 Task: Find connections with filter location Barranquilla with filter topic #aiwith filter profile language English with filter current company Next Education with filter school ILSC Education Group with filter industry Economic Programs with filter service category Audio Engineering with filter keywords title Farm Worker
Action: Mouse moved to (484, 66)
Screenshot: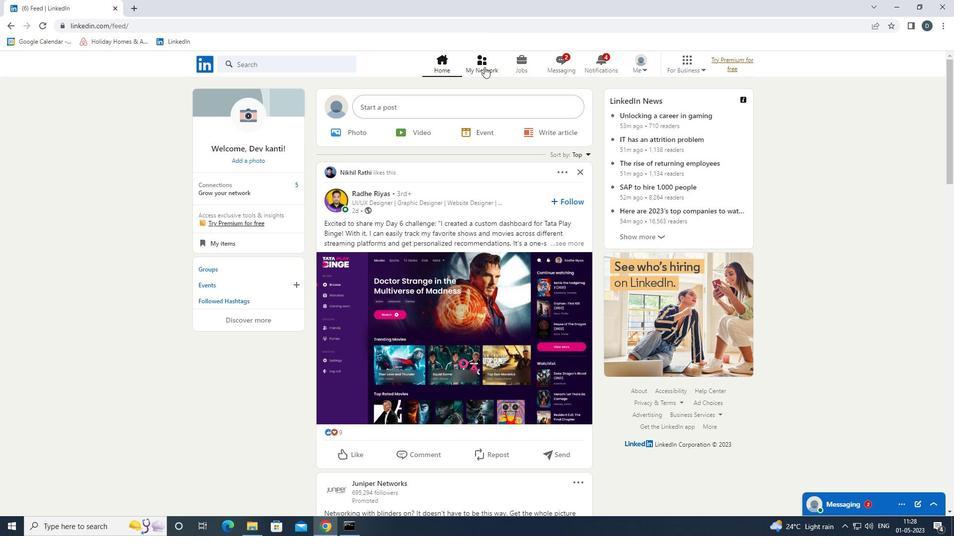 
Action: Mouse pressed left at (484, 66)
Screenshot: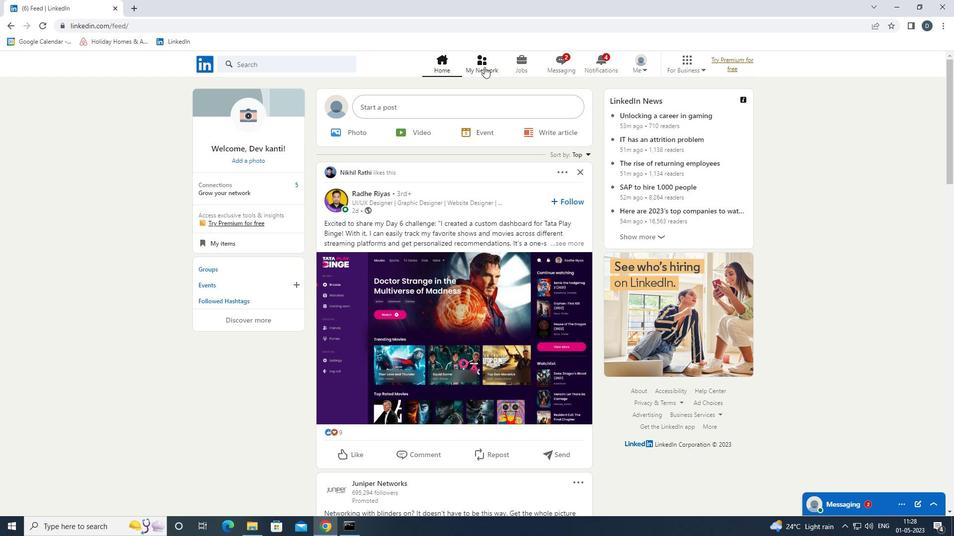 
Action: Mouse moved to (326, 119)
Screenshot: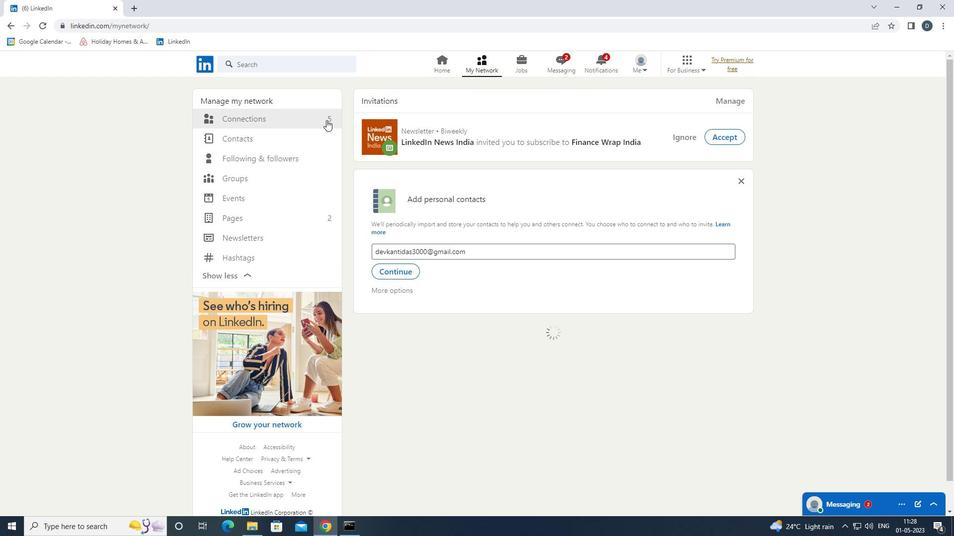 
Action: Mouse pressed left at (326, 119)
Screenshot: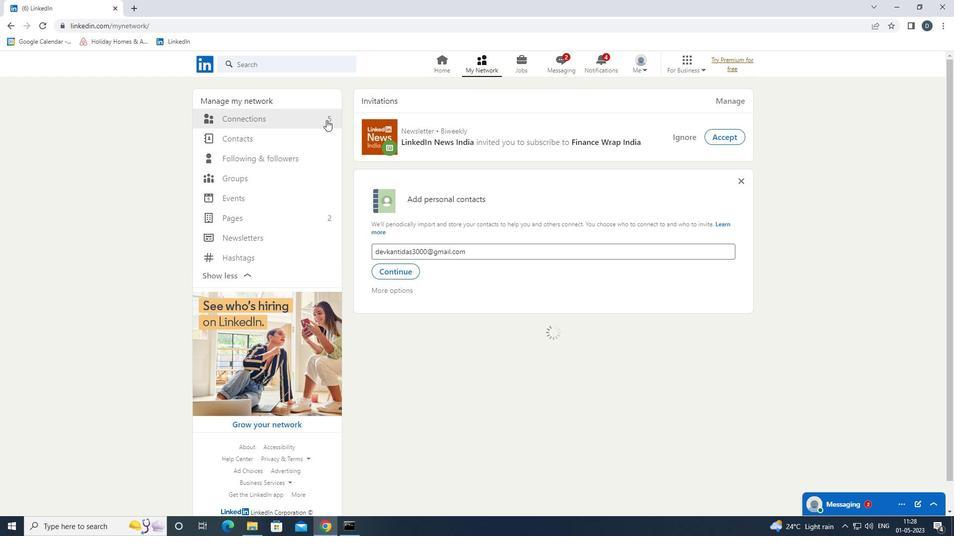 
Action: Mouse moved to (549, 118)
Screenshot: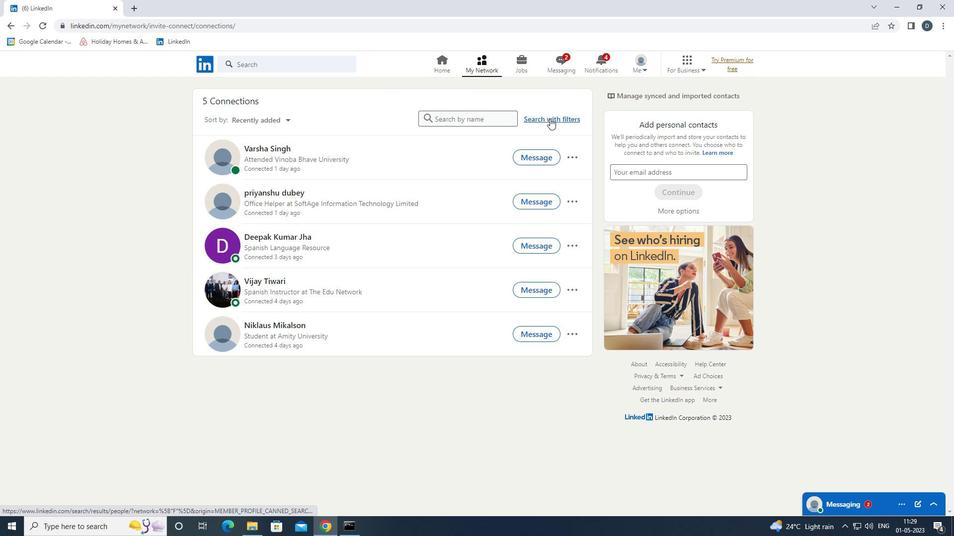 
Action: Mouse pressed left at (549, 118)
Screenshot: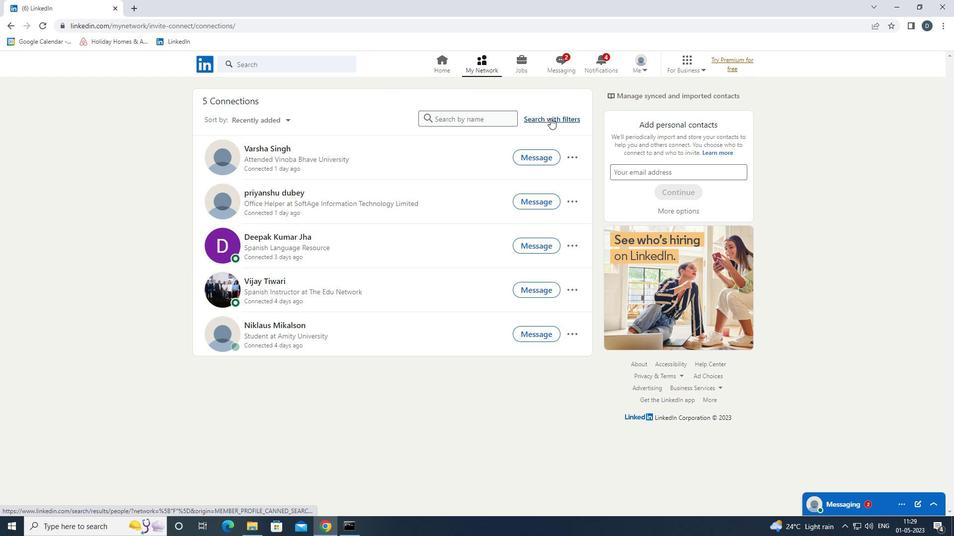 
Action: Mouse moved to (524, 93)
Screenshot: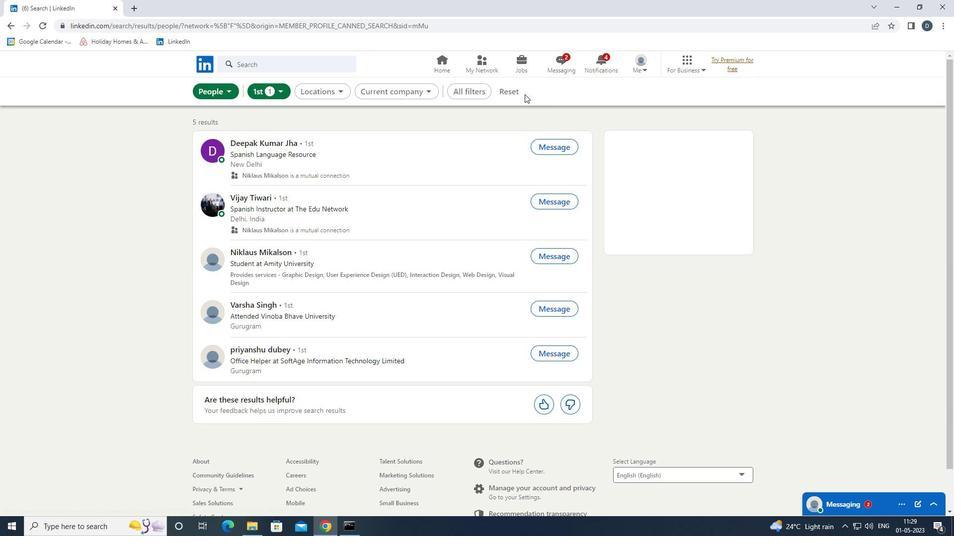 
Action: Mouse pressed left at (524, 93)
Screenshot: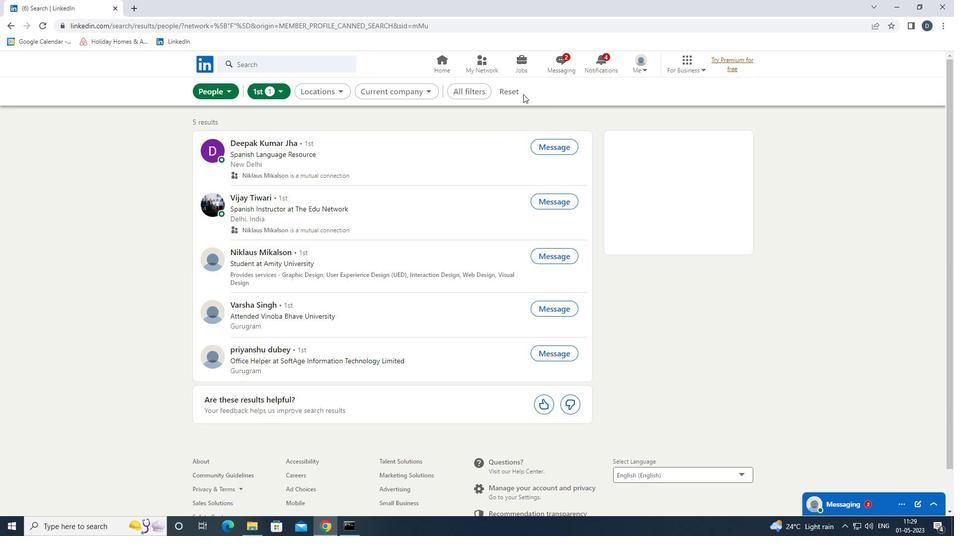 
Action: Mouse moved to (515, 93)
Screenshot: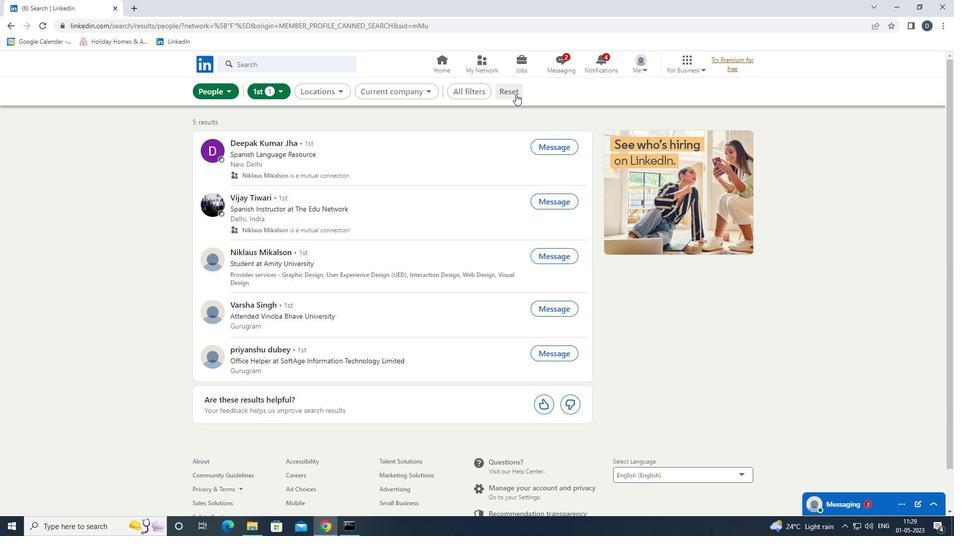 
Action: Mouse pressed left at (515, 93)
Screenshot: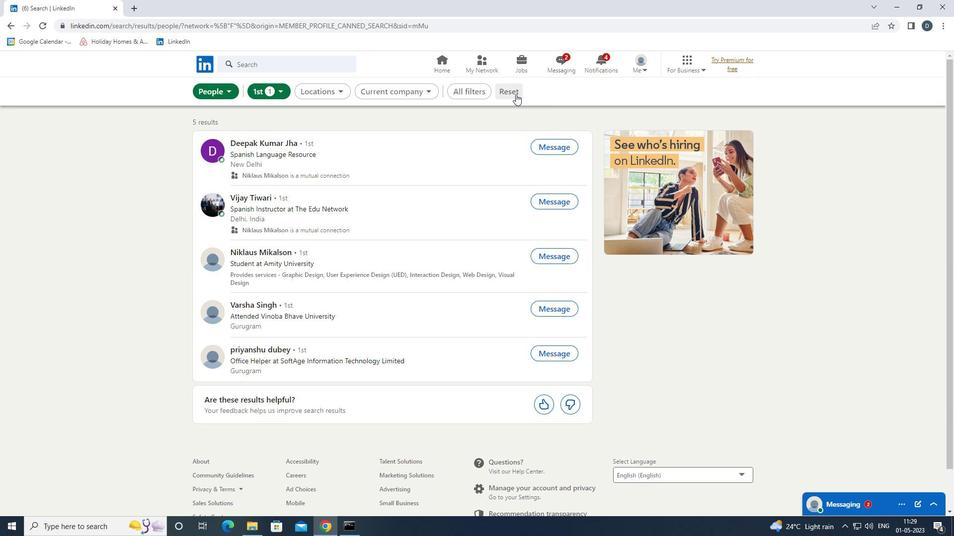 
Action: Mouse moved to (486, 90)
Screenshot: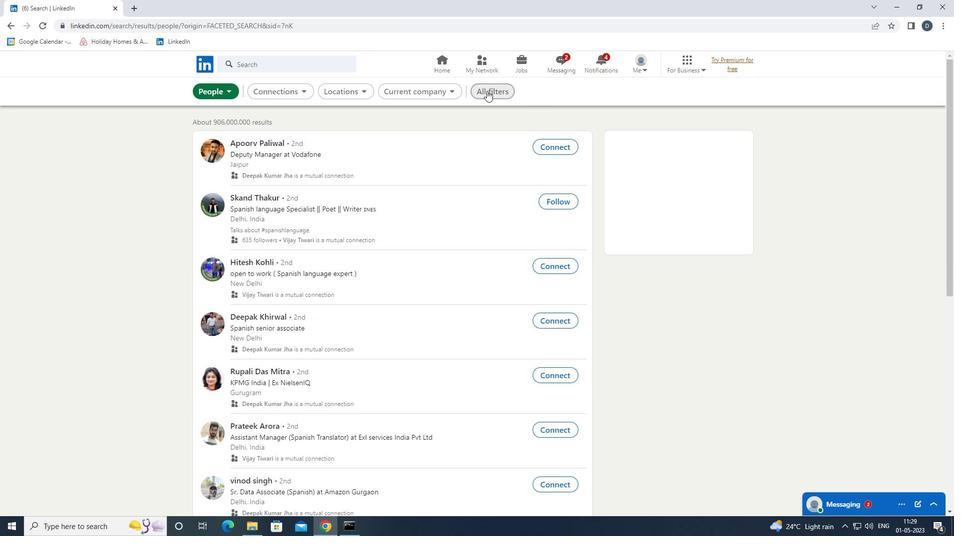 
Action: Mouse pressed left at (486, 90)
Screenshot: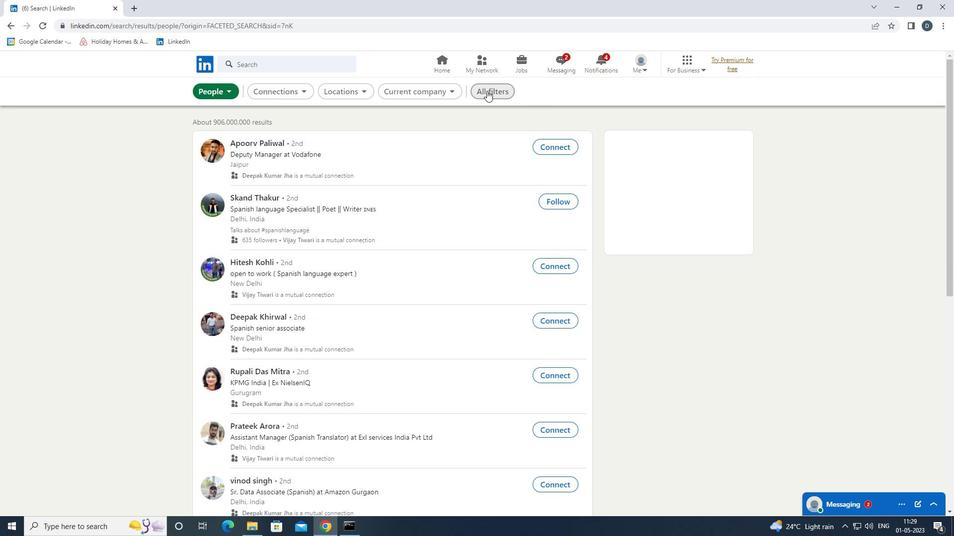 
Action: Mouse moved to (783, 286)
Screenshot: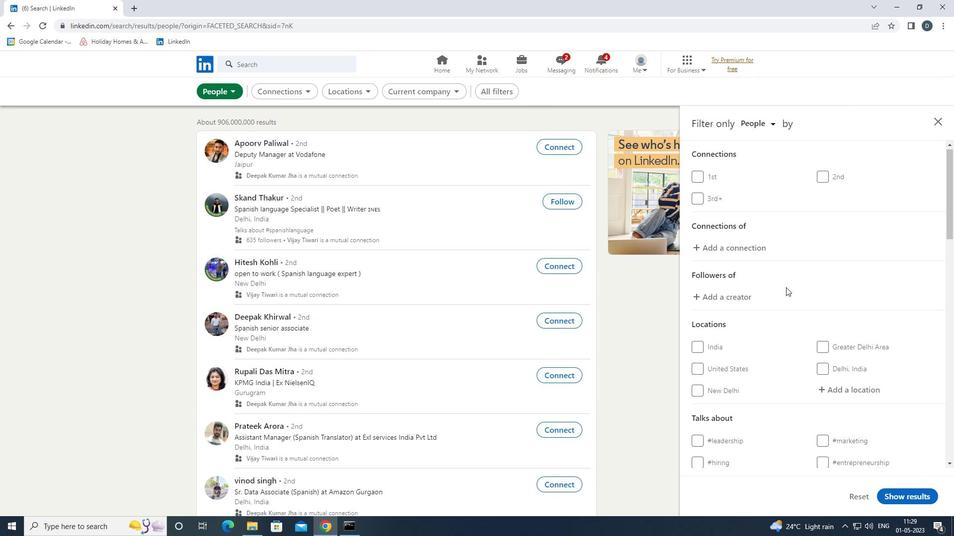 
Action: Mouse scrolled (783, 285) with delta (0, 0)
Screenshot: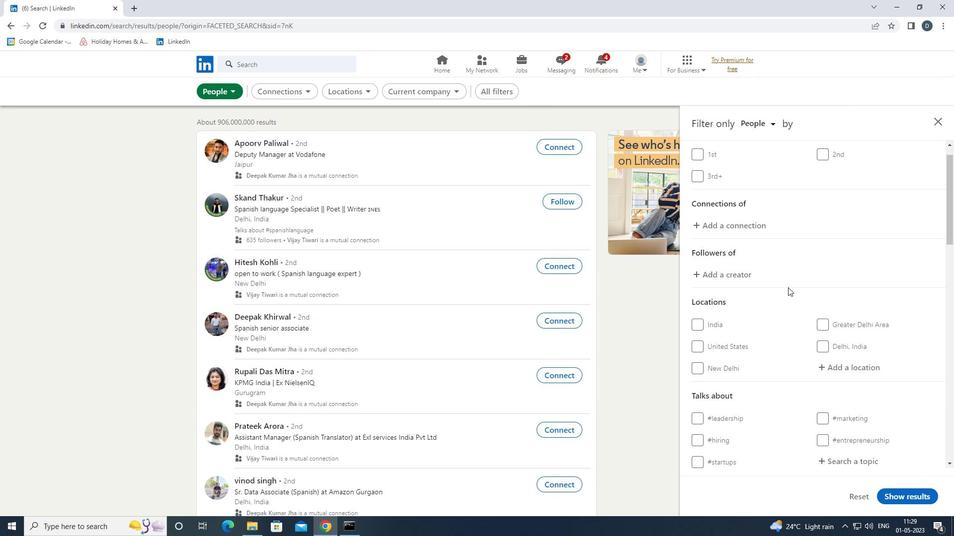 
Action: Mouse moved to (784, 286)
Screenshot: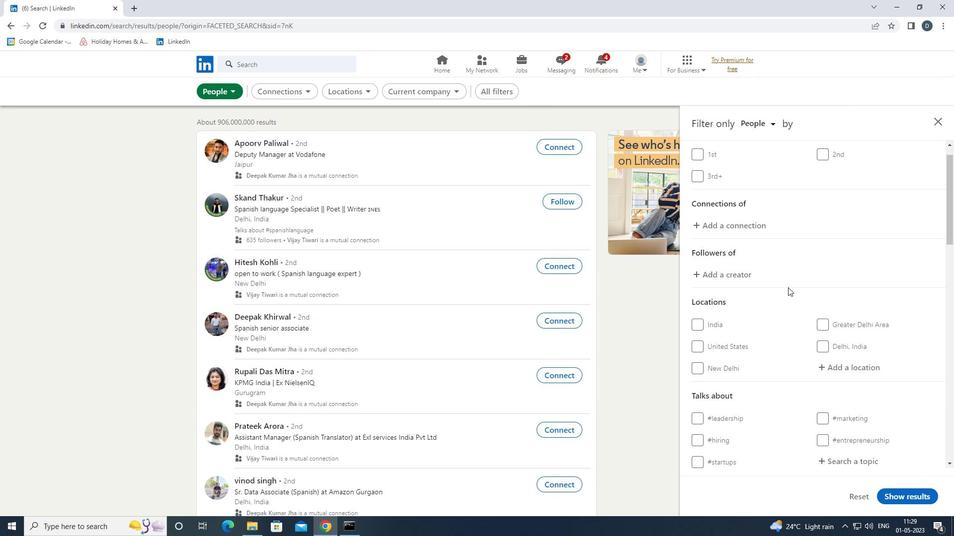 
Action: Mouse scrolled (784, 286) with delta (0, 0)
Screenshot: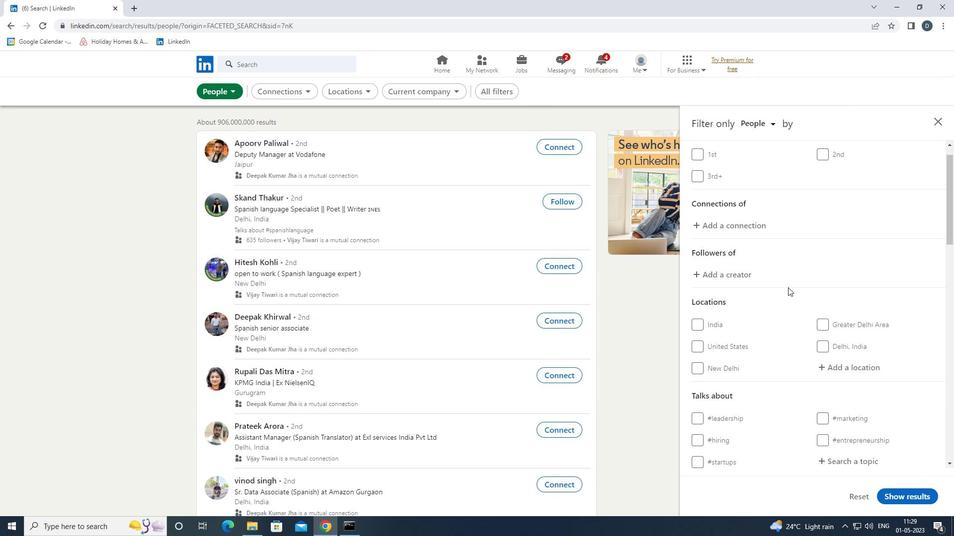 
Action: Mouse moved to (838, 285)
Screenshot: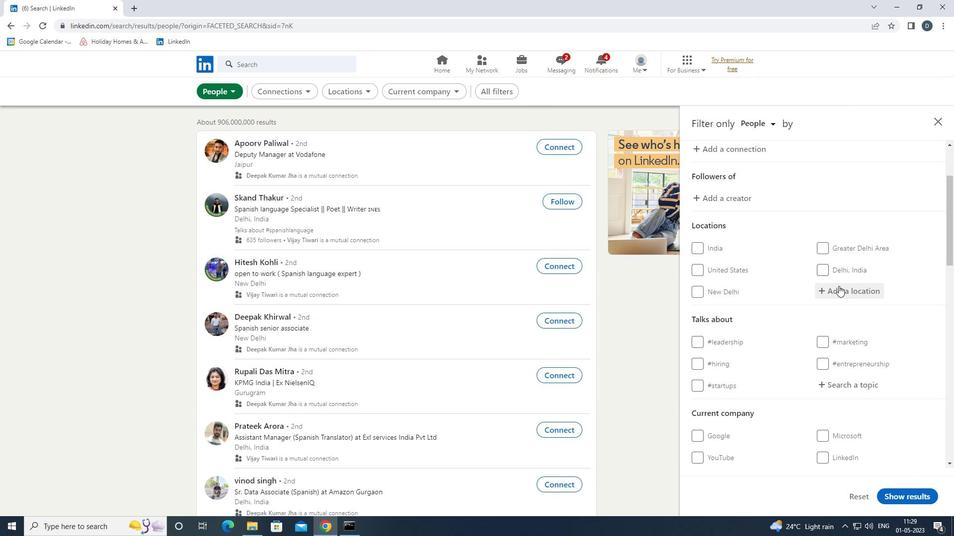 
Action: Mouse pressed left at (838, 285)
Screenshot: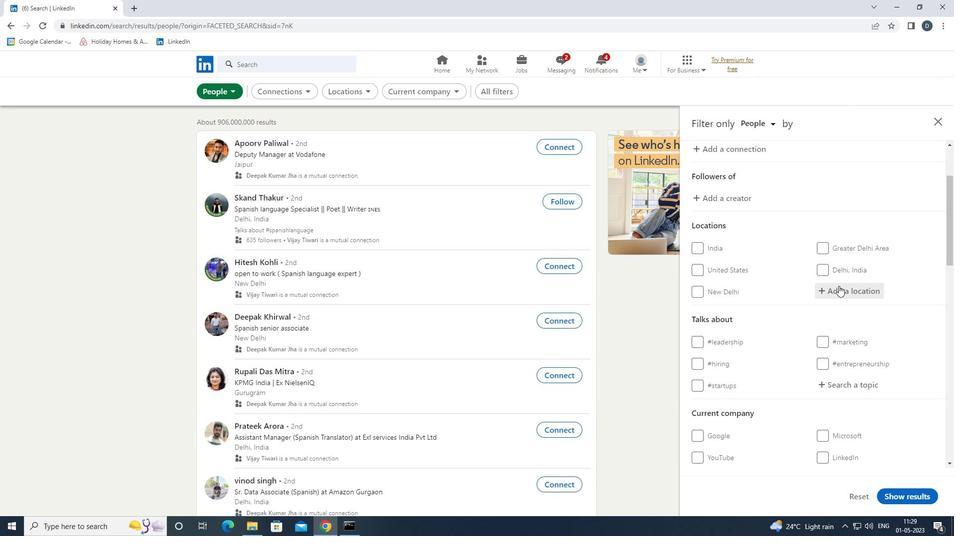 
Action: Key pressed <Key.shift>BARRANQUILLA<Key.down><Key.enter>
Screenshot: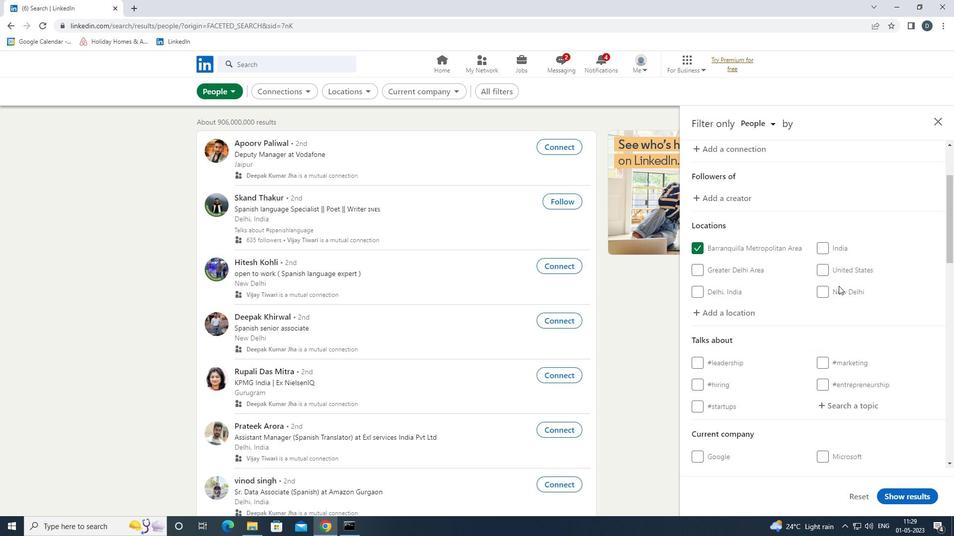 
Action: Mouse moved to (847, 297)
Screenshot: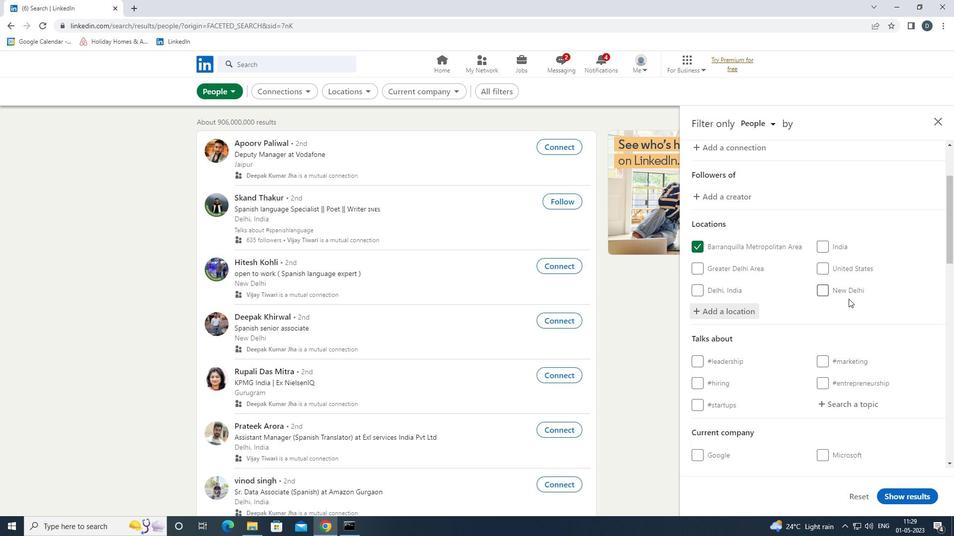 
Action: Mouse scrolled (847, 296) with delta (0, 0)
Screenshot: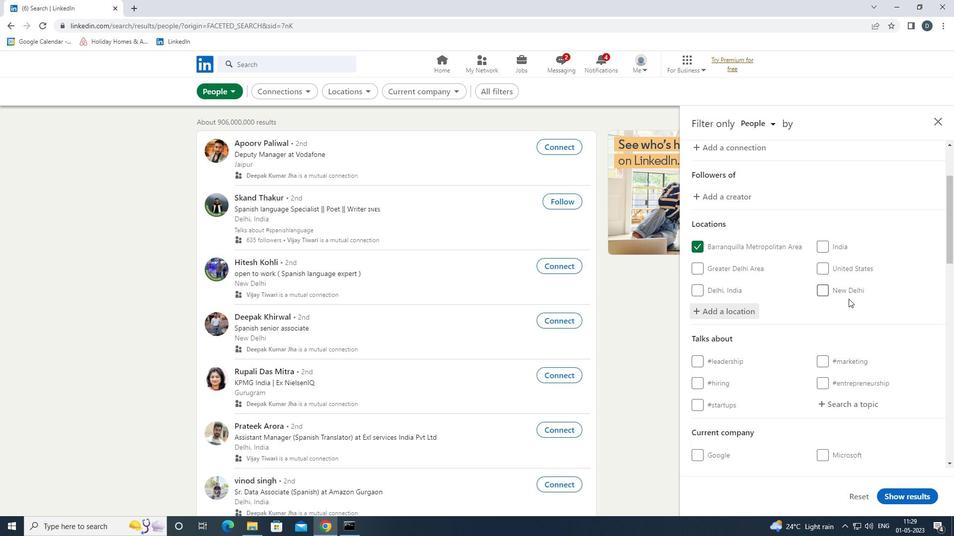 
Action: Mouse moved to (848, 298)
Screenshot: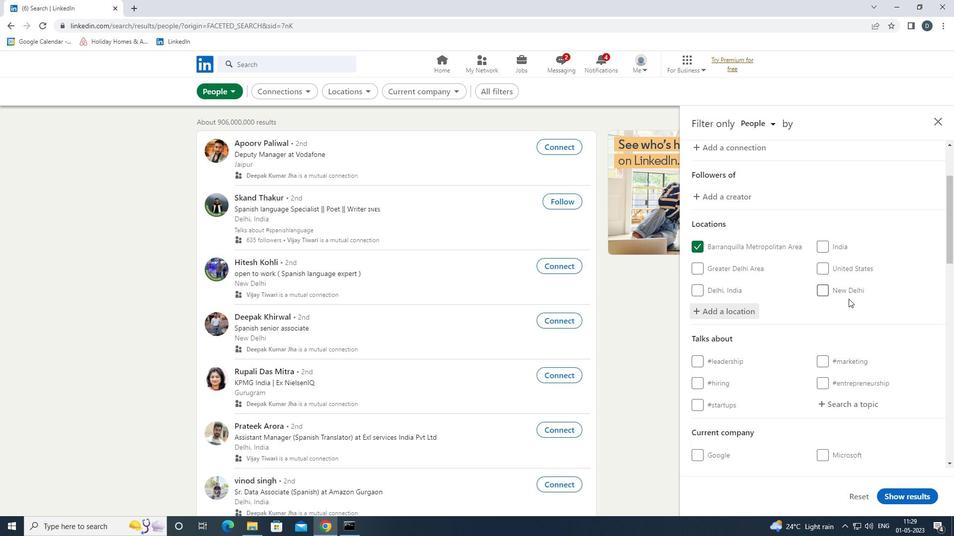 
Action: Mouse scrolled (848, 297) with delta (0, 0)
Screenshot: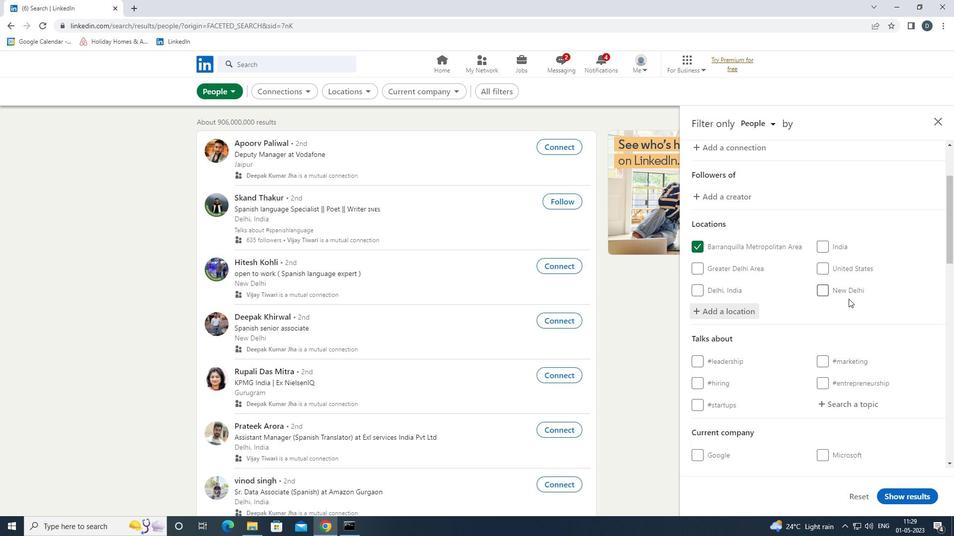 
Action: Mouse moved to (849, 305)
Screenshot: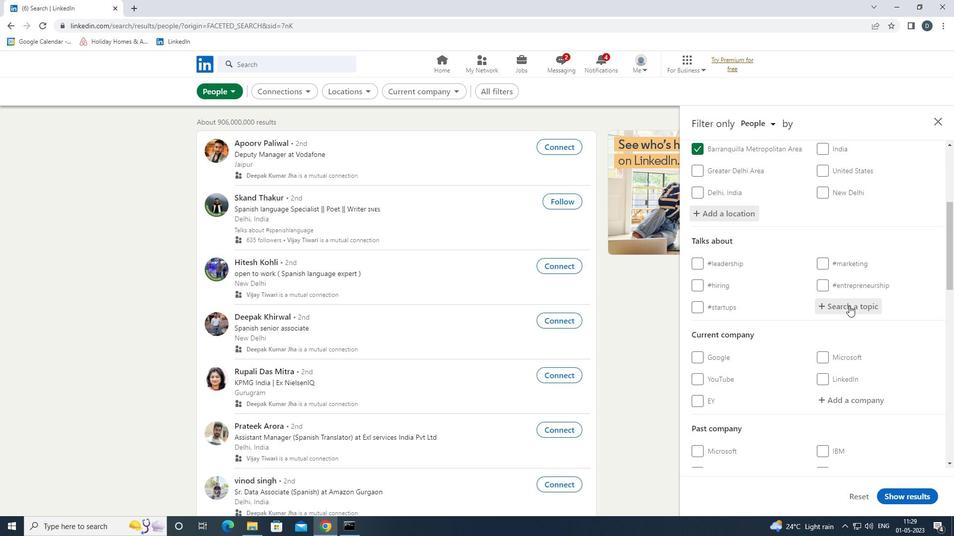 
Action: Mouse pressed left at (849, 305)
Screenshot: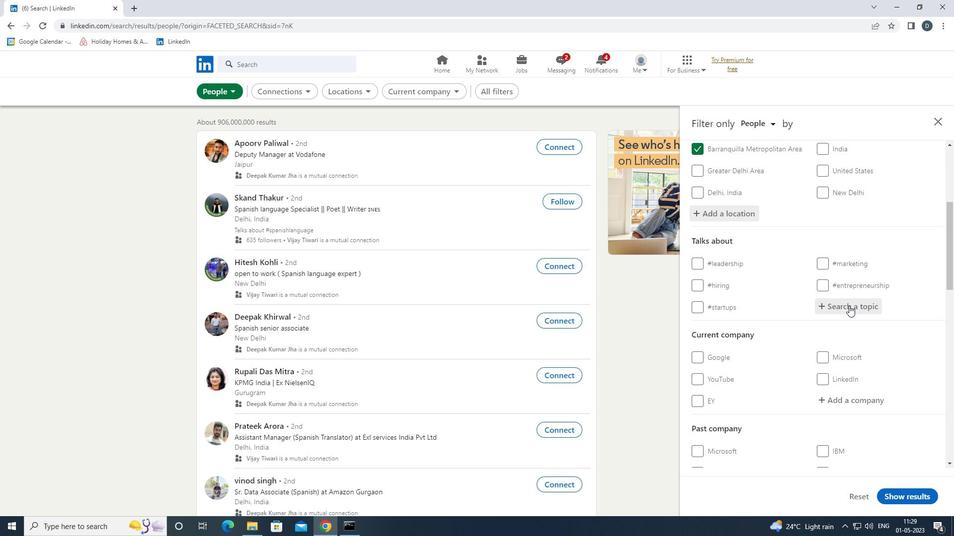 
Action: Key pressed <Key.shift>#AI
Screenshot: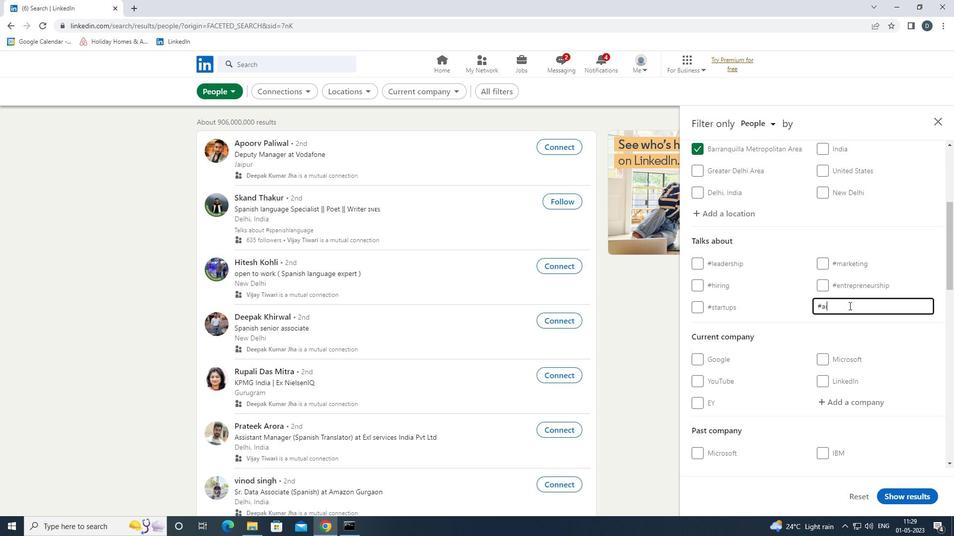 
Action: Mouse moved to (794, 321)
Screenshot: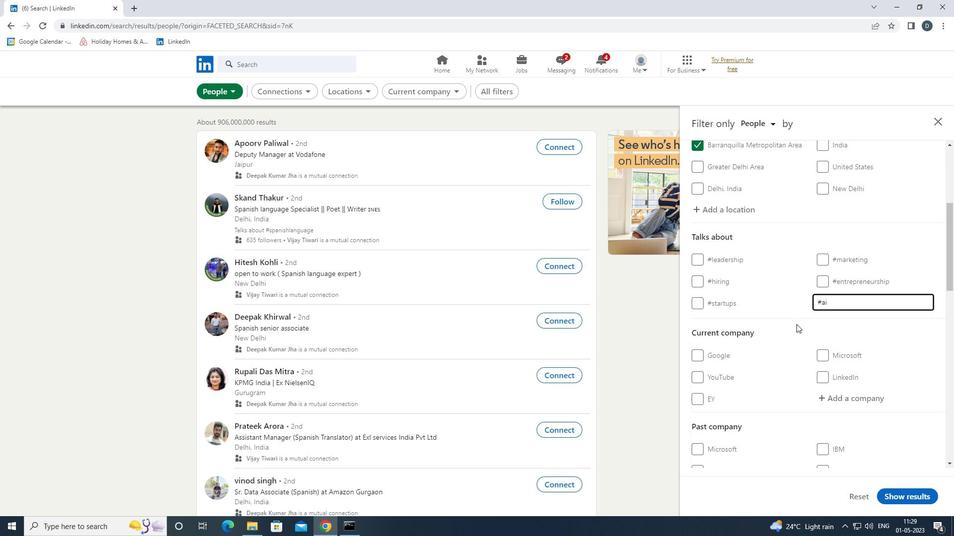 
Action: Mouse scrolled (794, 320) with delta (0, 0)
Screenshot: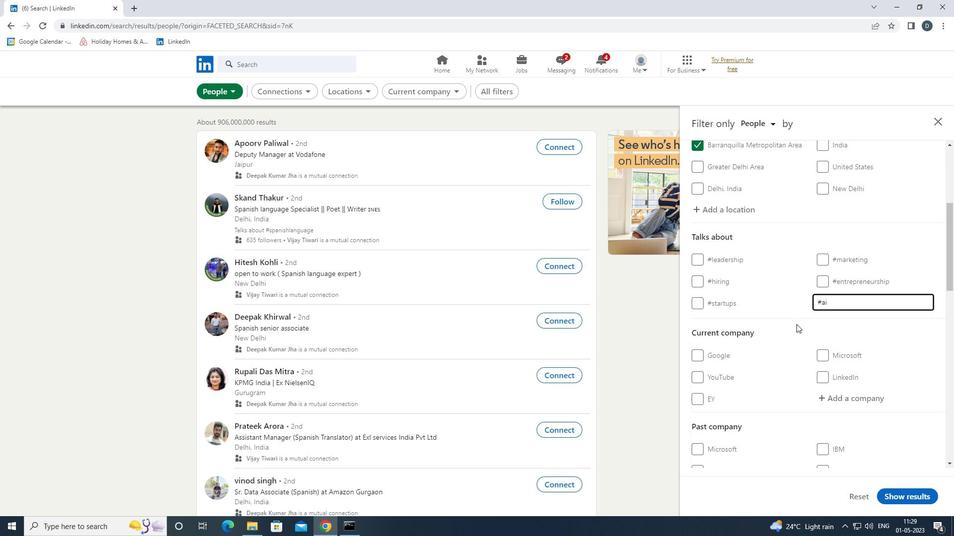 
Action: Mouse moved to (794, 322)
Screenshot: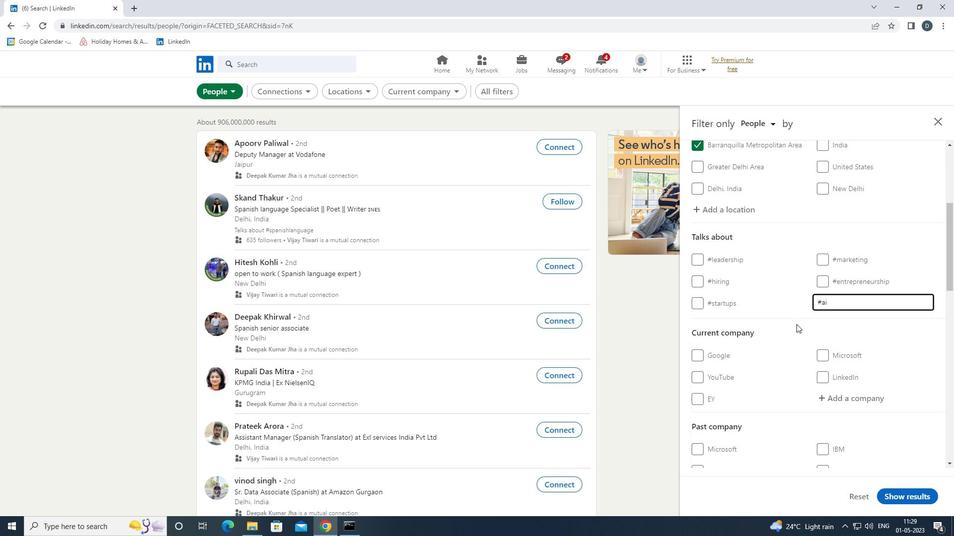 
Action: Mouse scrolled (794, 321) with delta (0, 0)
Screenshot: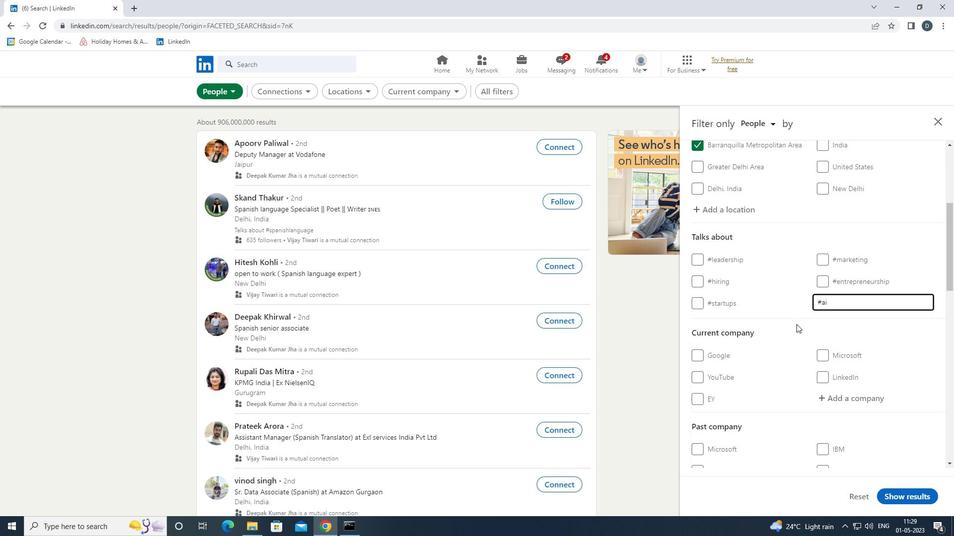 
Action: Mouse moved to (794, 323)
Screenshot: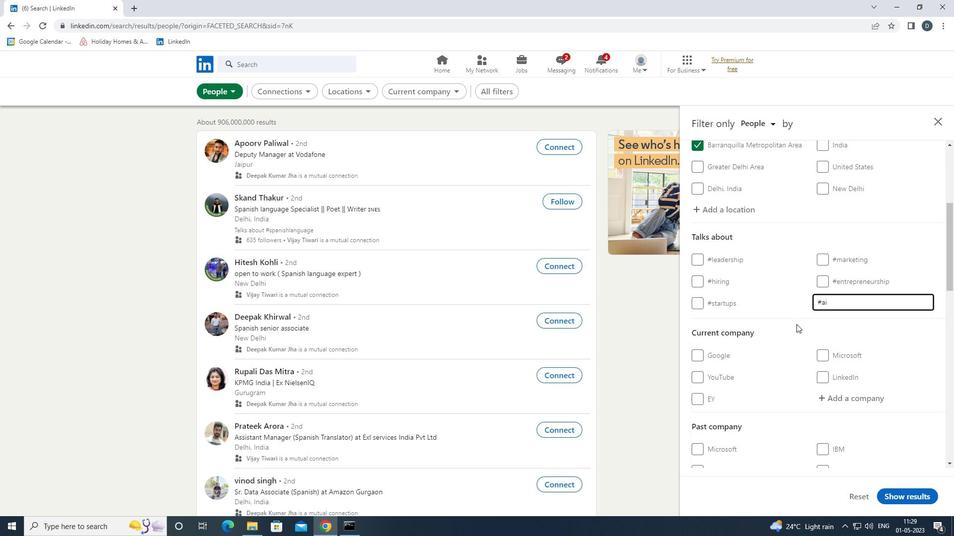 
Action: Mouse scrolled (794, 322) with delta (0, 0)
Screenshot: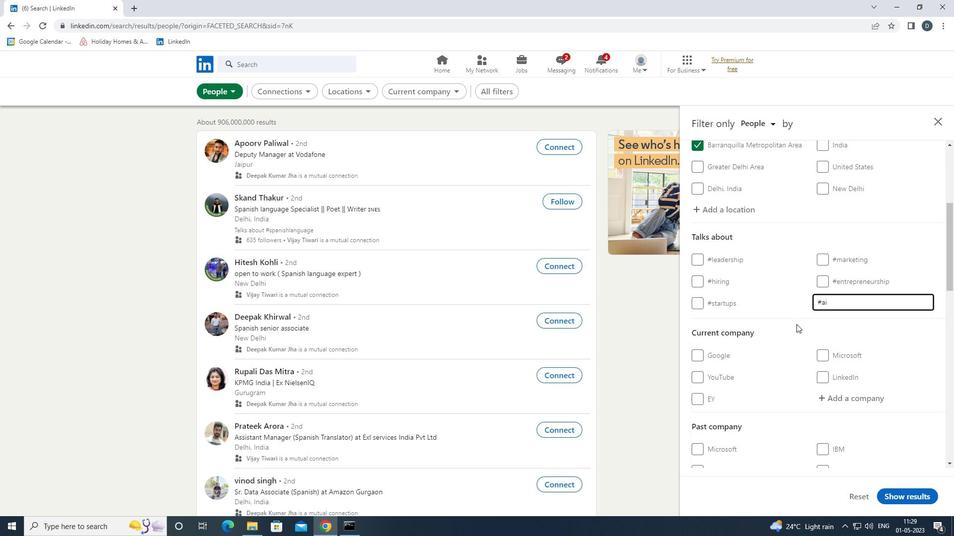 
Action: Mouse moved to (795, 324)
Screenshot: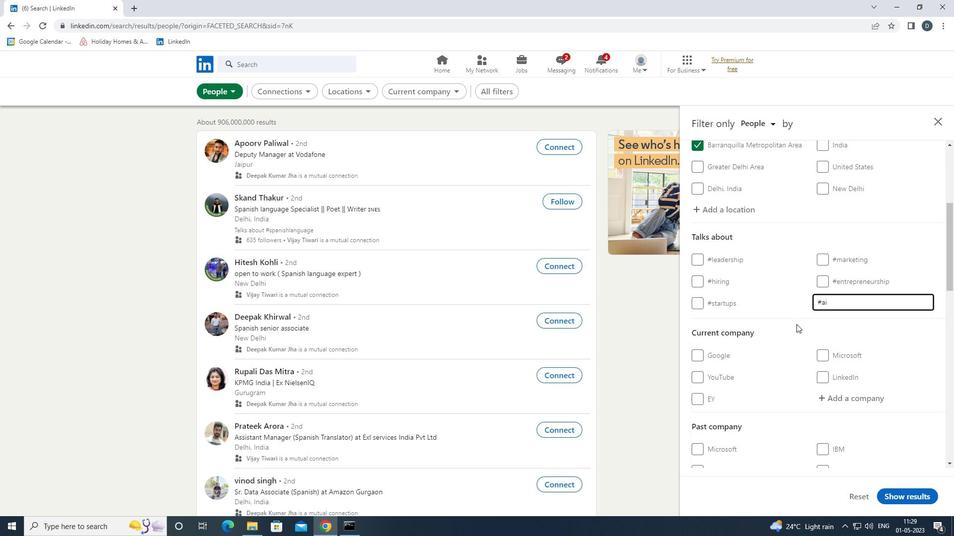 
Action: Mouse scrolled (795, 323) with delta (0, 0)
Screenshot: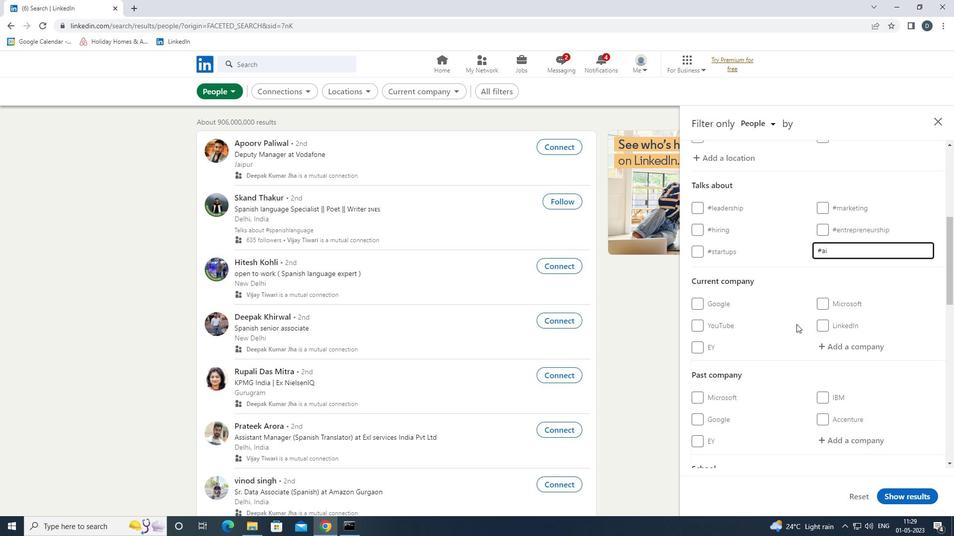 
Action: Mouse moved to (796, 324)
Screenshot: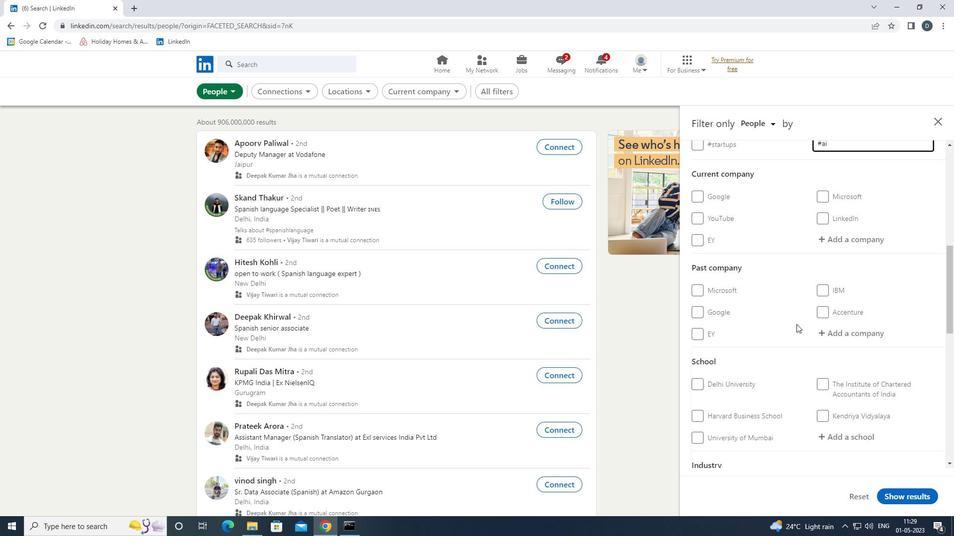 
Action: Mouse scrolled (796, 323) with delta (0, 0)
Screenshot: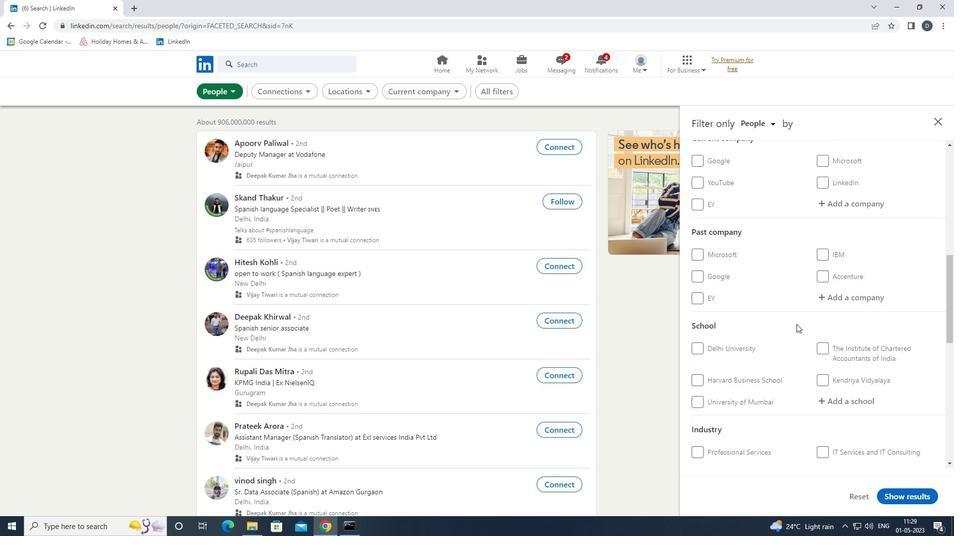 
Action: Mouse scrolled (796, 323) with delta (0, 0)
Screenshot: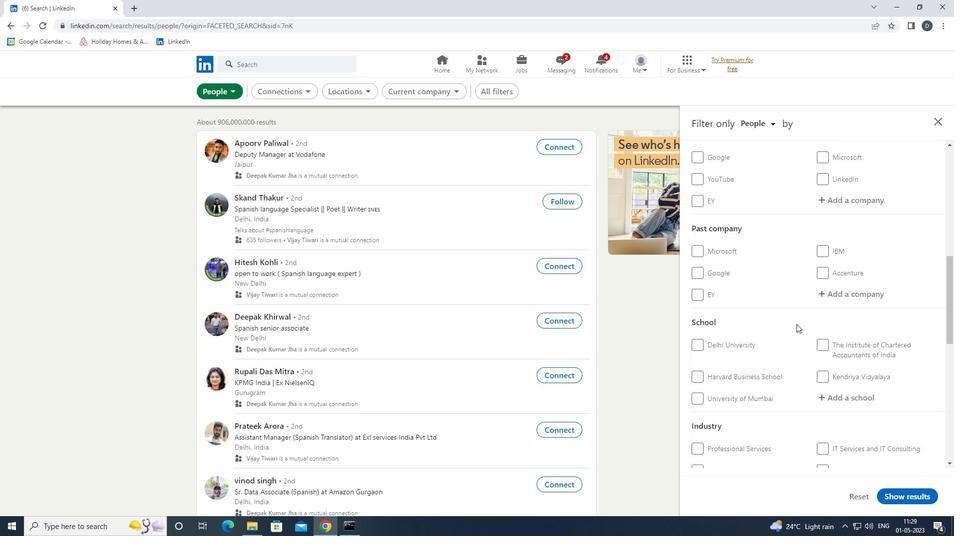 
Action: Mouse moved to (792, 325)
Screenshot: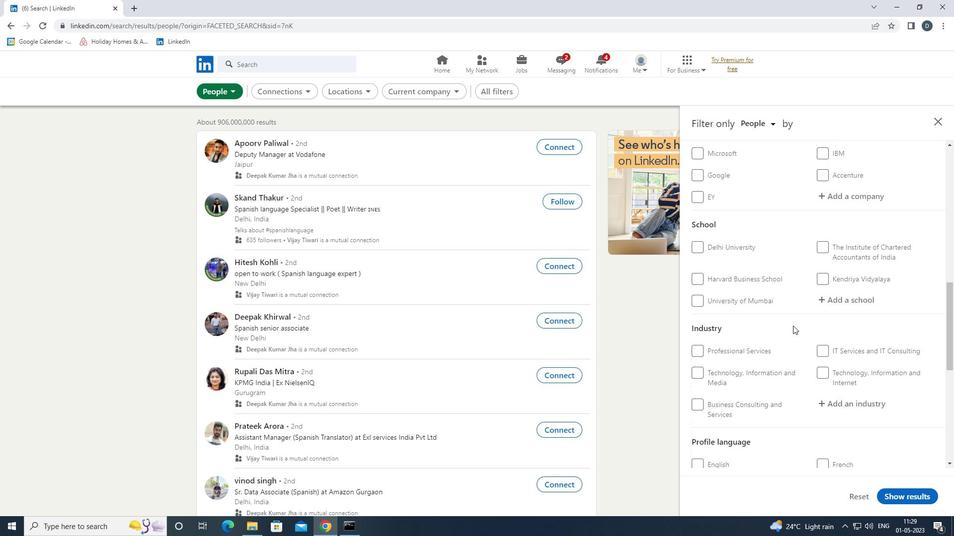 
Action: Mouse scrolled (792, 325) with delta (0, 0)
Screenshot: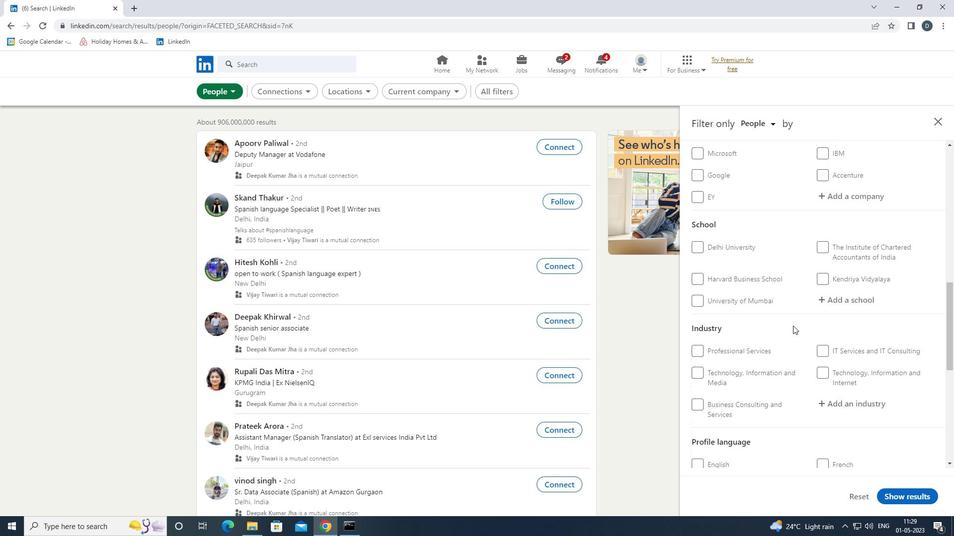 
Action: Mouse moved to (722, 414)
Screenshot: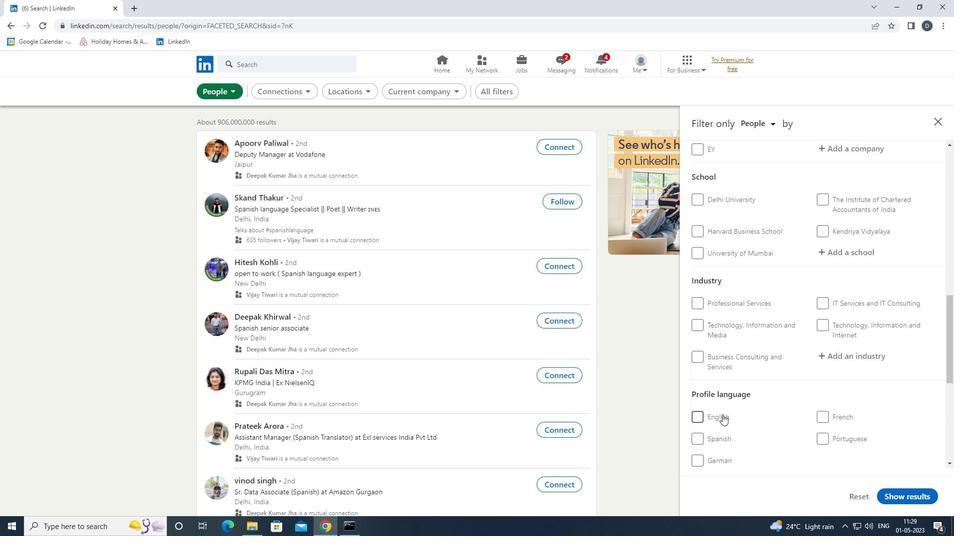 
Action: Mouse pressed left at (722, 414)
Screenshot: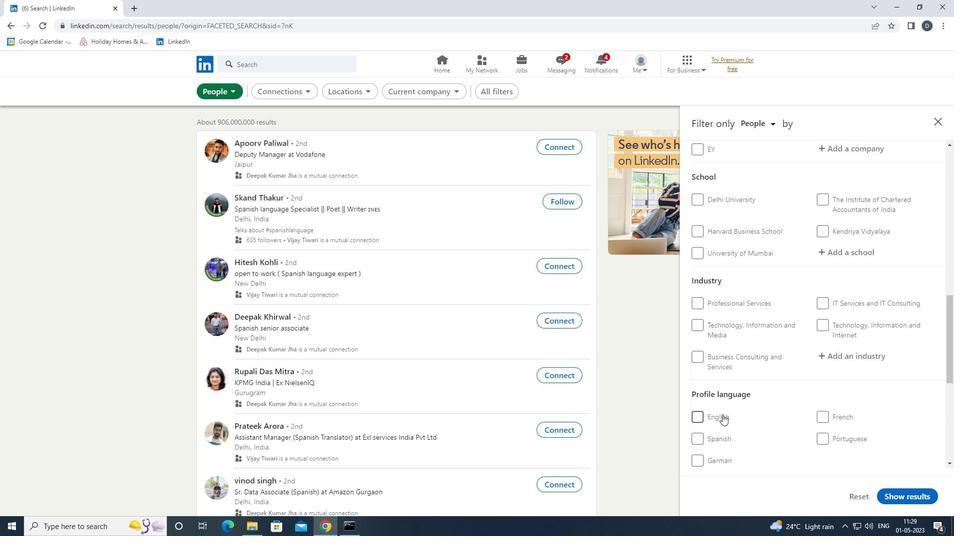 
Action: Mouse moved to (741, 413)
Screenshot: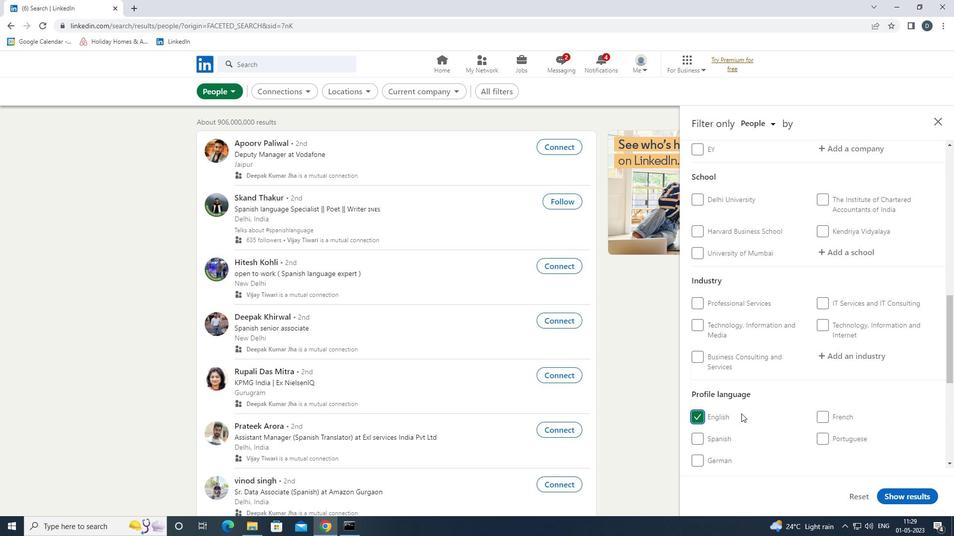 
Action: Mouse scrolled (741, 414) with delta (0, 0)
Screenshot: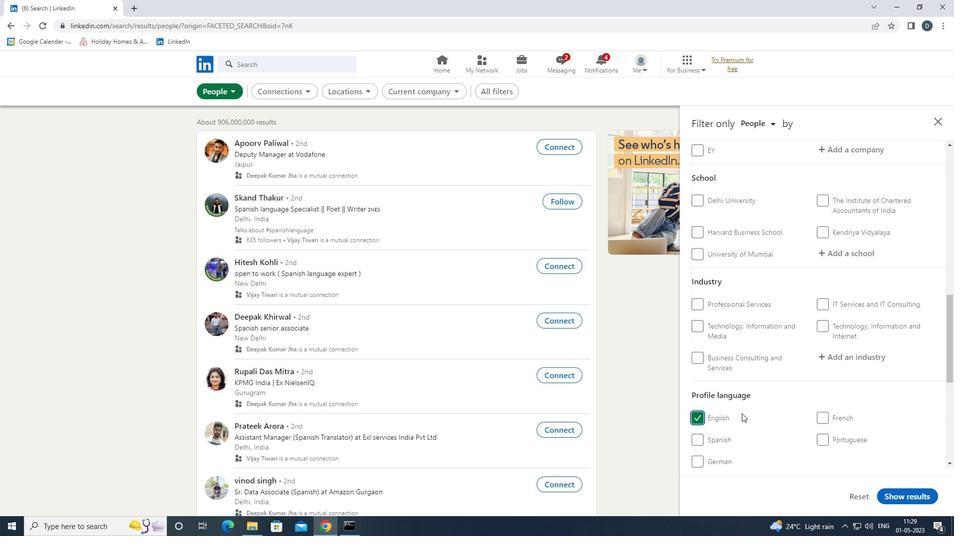 
Action: Mouse scrolled (741, 414) with delta (0, 0)
Screenshot: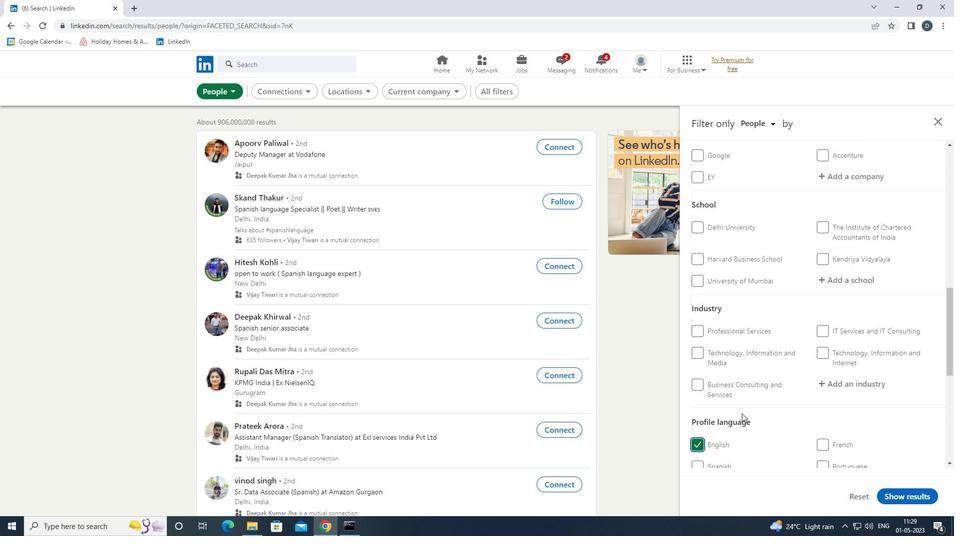 
Action: Mouse moved to (741, 413)
Screenshot: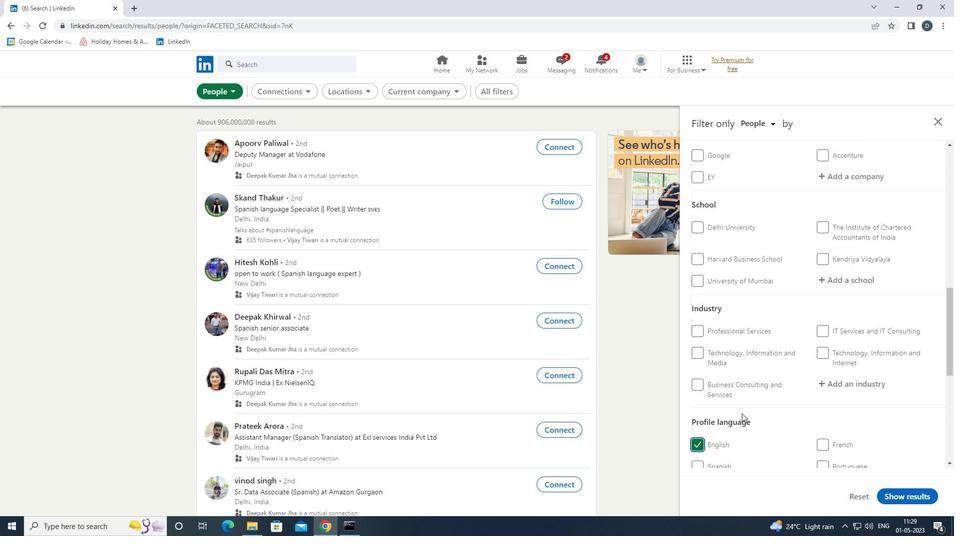 
Action: Mouse scrolled (741, 414) with delta (0, 0)
Screenshot: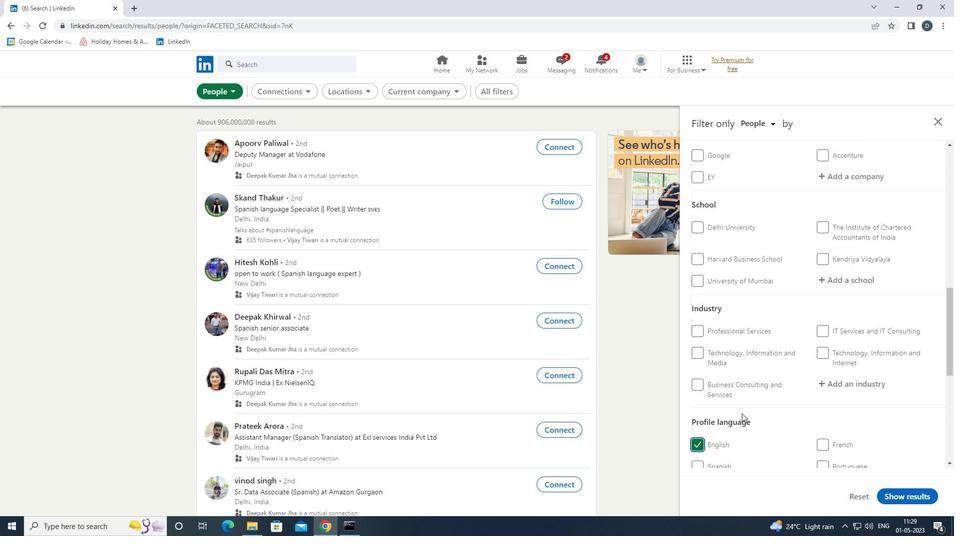 
Action: Mouse scrolled (741, 414) with delta (0, 0)
Screenshot: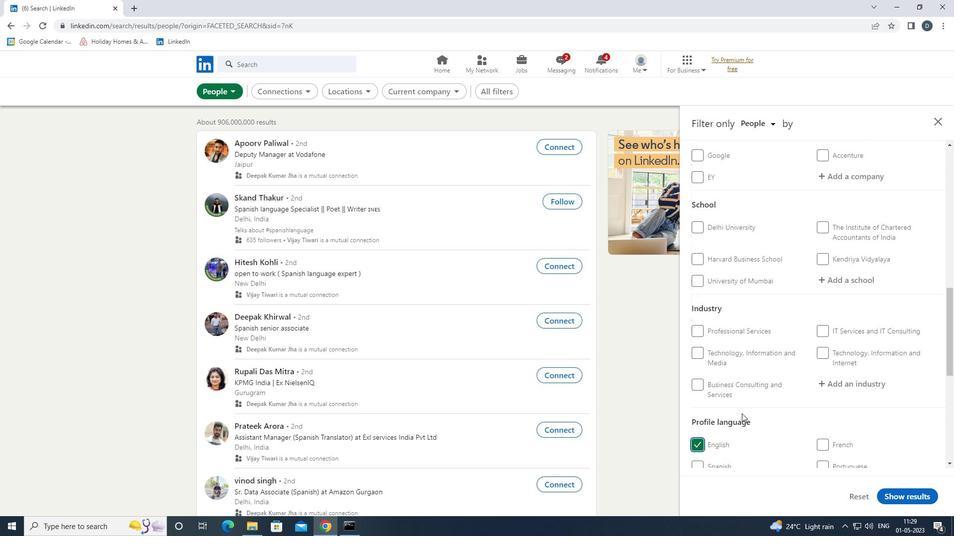 
Action: Mouse moved to (742, 413)
Screenshot: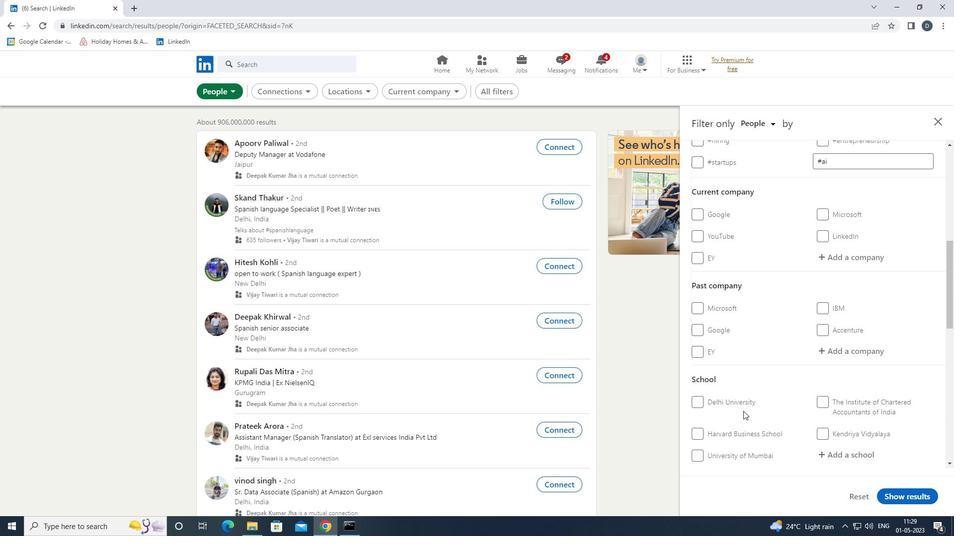 
Action: Mouse scrolled (742, 413) with delta (0, 0)
Screenshot: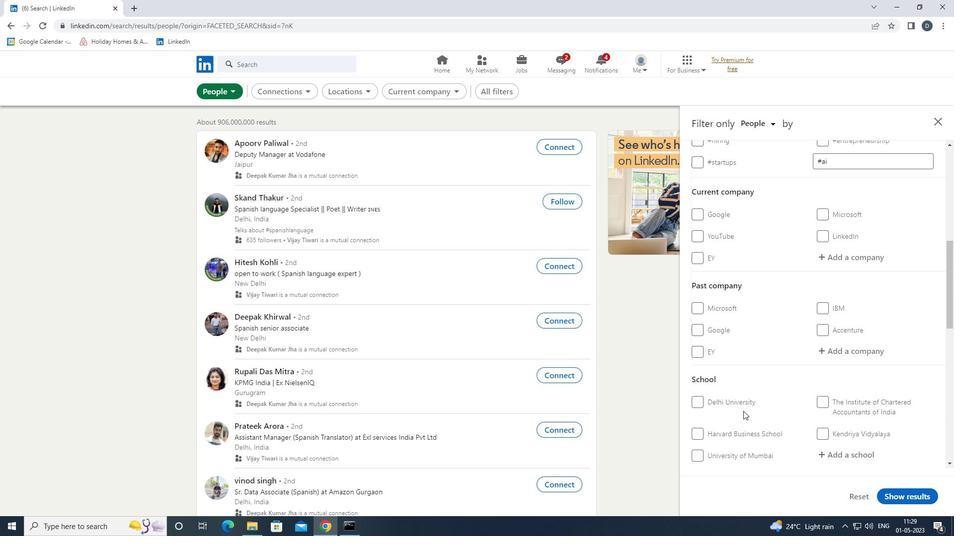 
Action: Mouse moved to (742, 413)
Screenshot: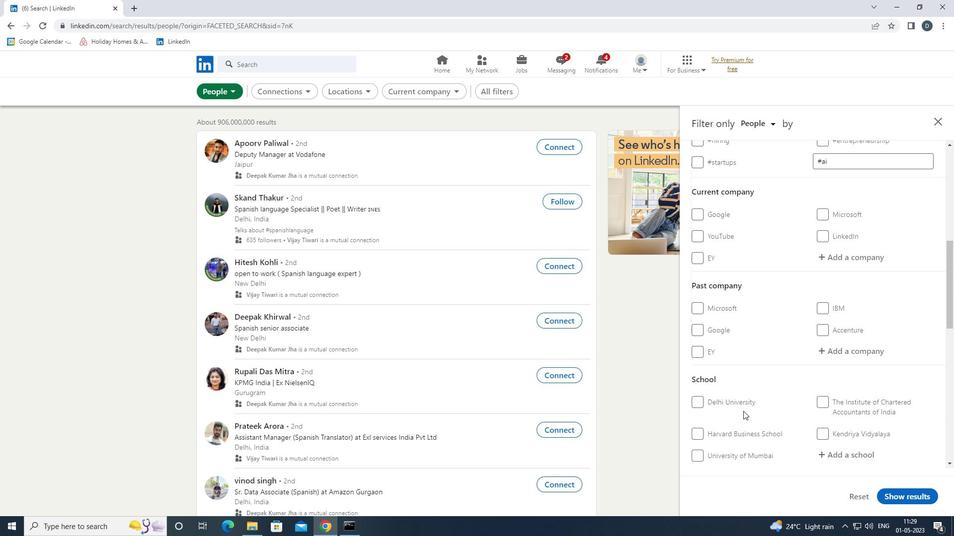 
Action: Mouse scrolled (742, 413) with delta (0, 0)
Screenshot: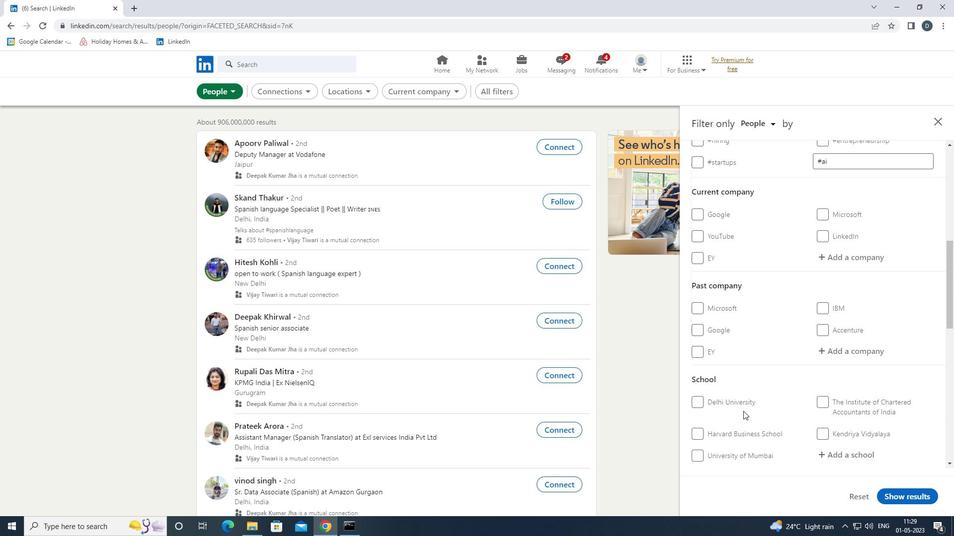 
Action: Mouse moved to (742, 412)
Screenshot: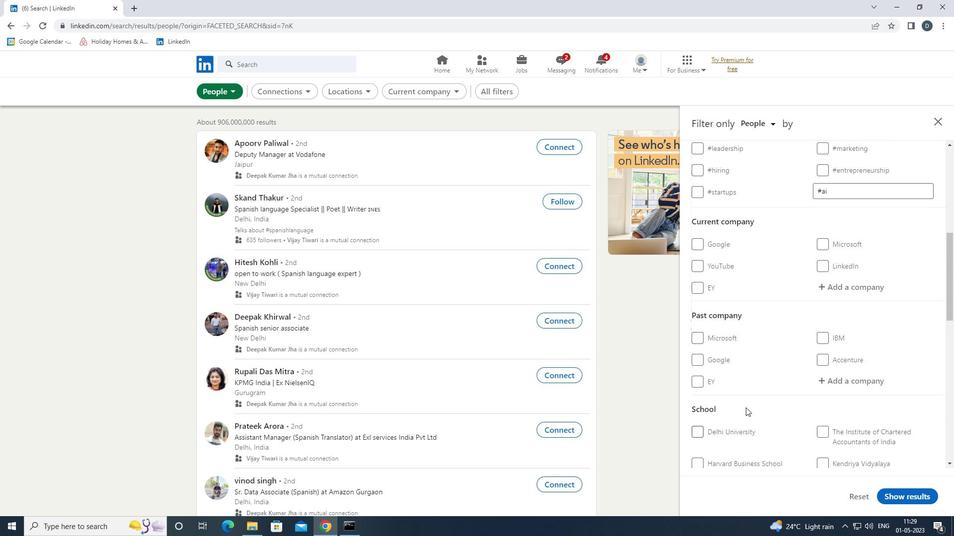 
Action: Mouse scrolled (742, 412) with delta (0, 0)
Screenshot: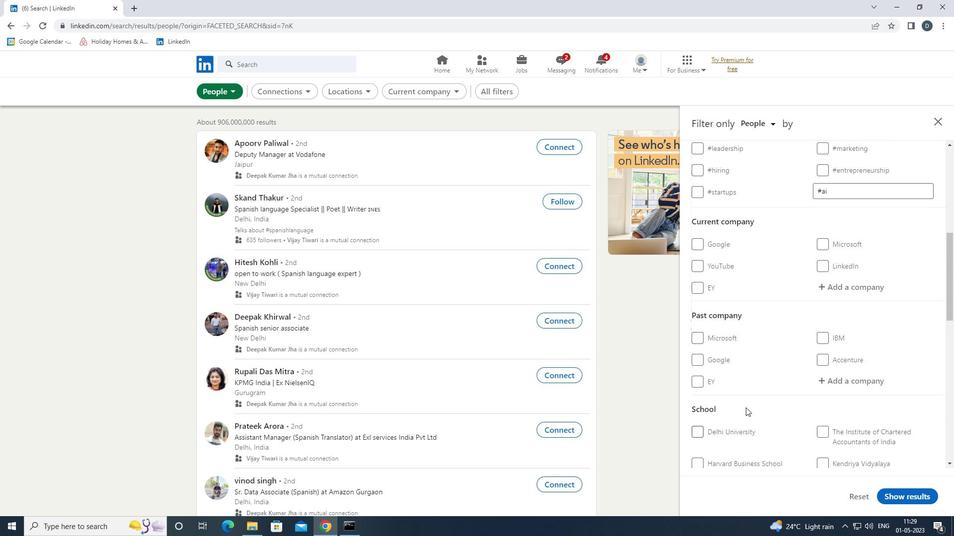 
Action: Mouse moved to (847, 407)
Screenshot: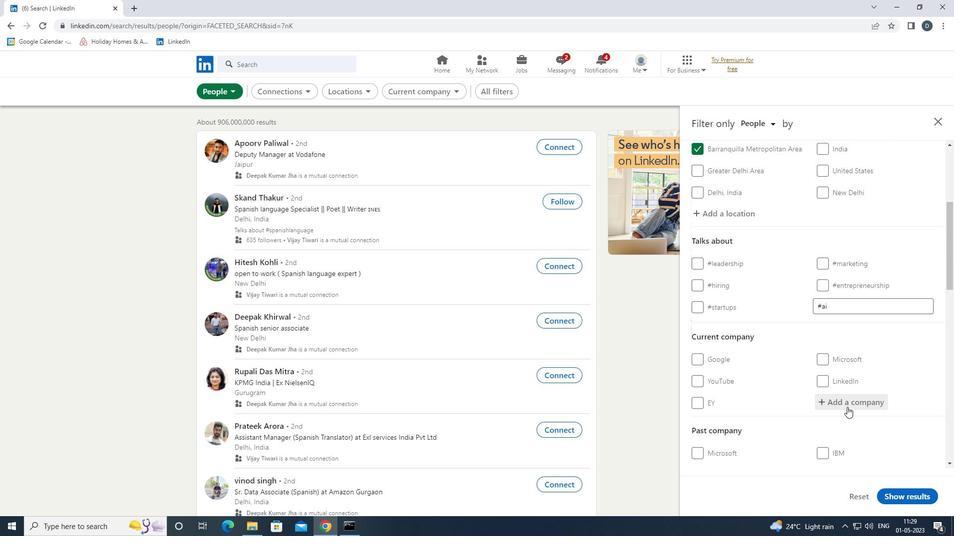 
Action: Mouse pressed left at (847, 407)
Screenshot: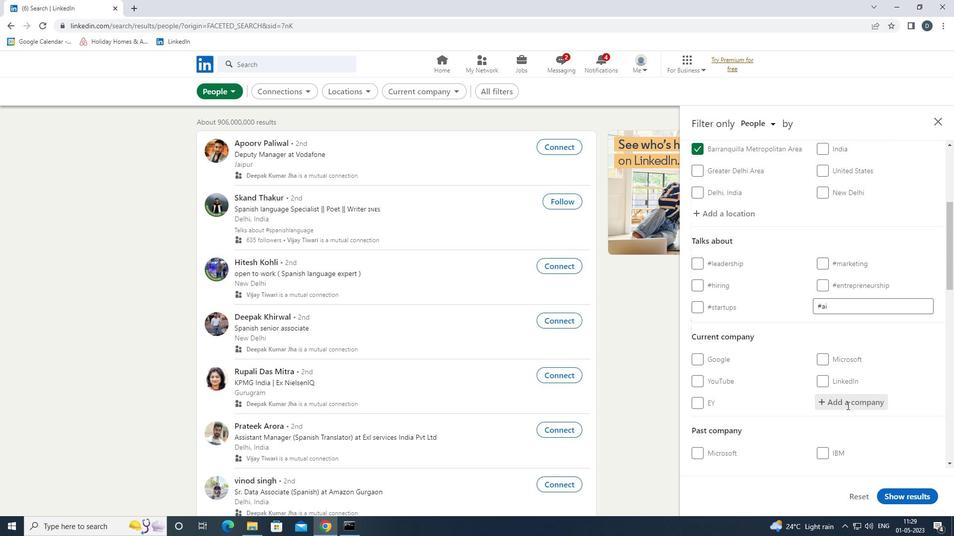 
Action: Mouse moved to (847, 403)
Screenshot: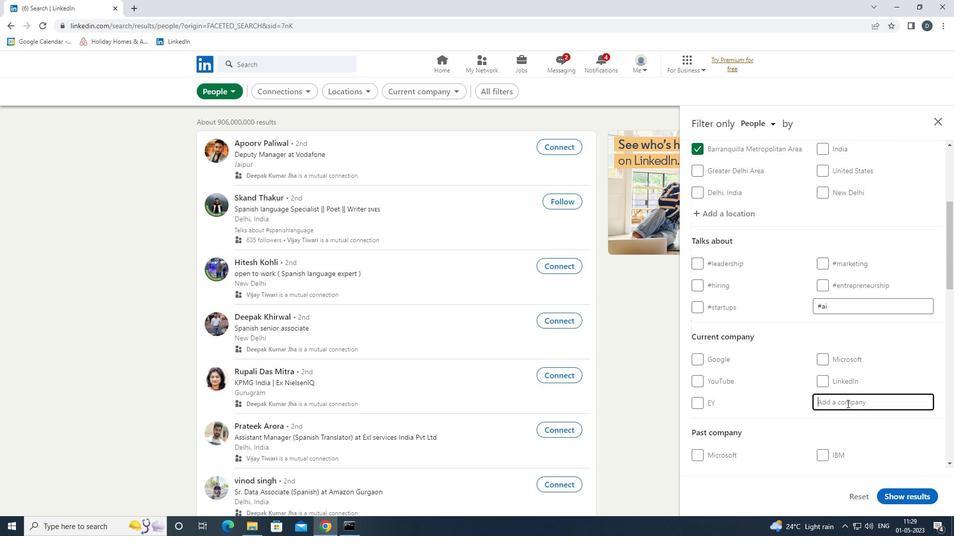 
Action: Key pressed <Key.shift><Key.shift><Key.shift>NEXT<Key.space><Key.shift>EDUCAT<Key.down><Key.enter>
Screenshot: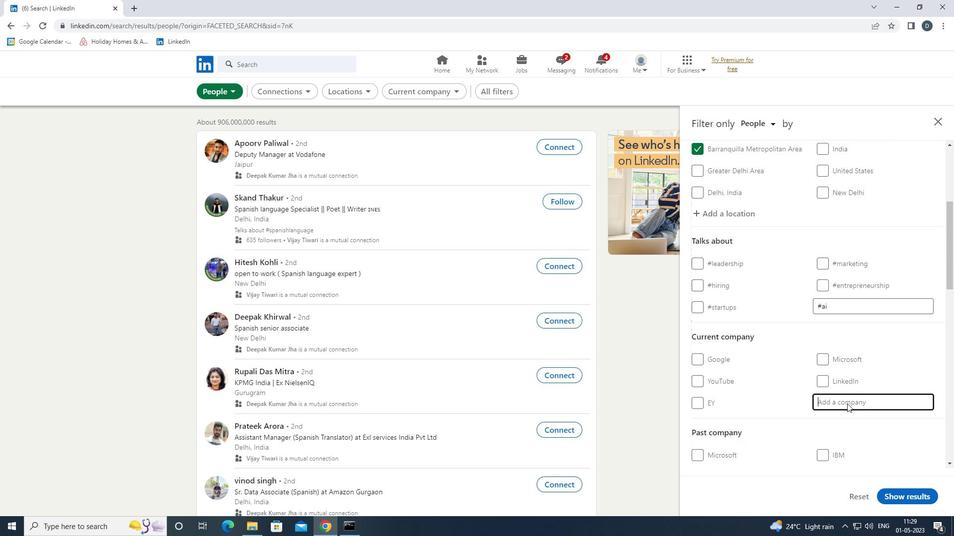 
Action: Mouse moved to (846, 403)
Screenshot: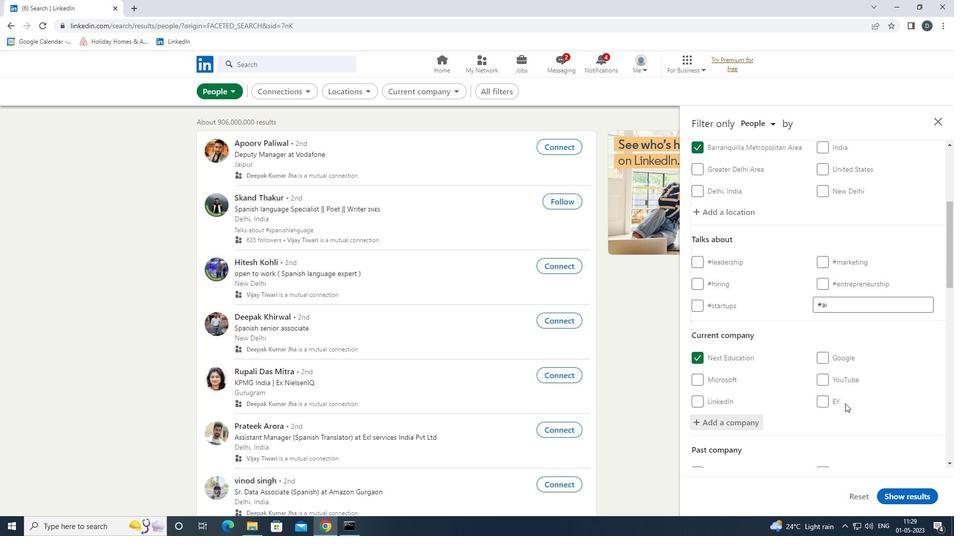 
Action: Mouse scrolled (846, 402) with delta (0, 0)
Screenshot: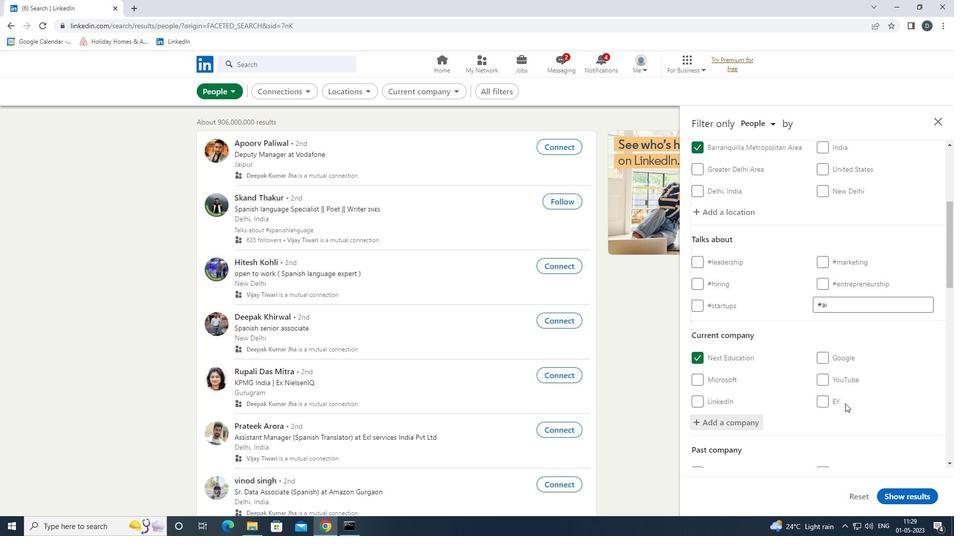
Action: Mouse moved to (845, 403)
Screenshot: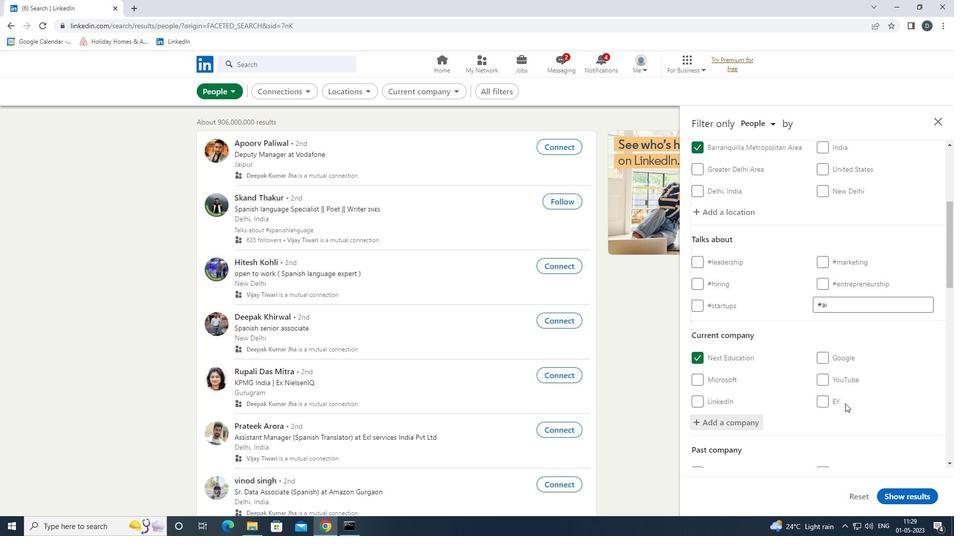
Action: Mouse scrolled (845, 403) with delta (0, 0)
Screenshot: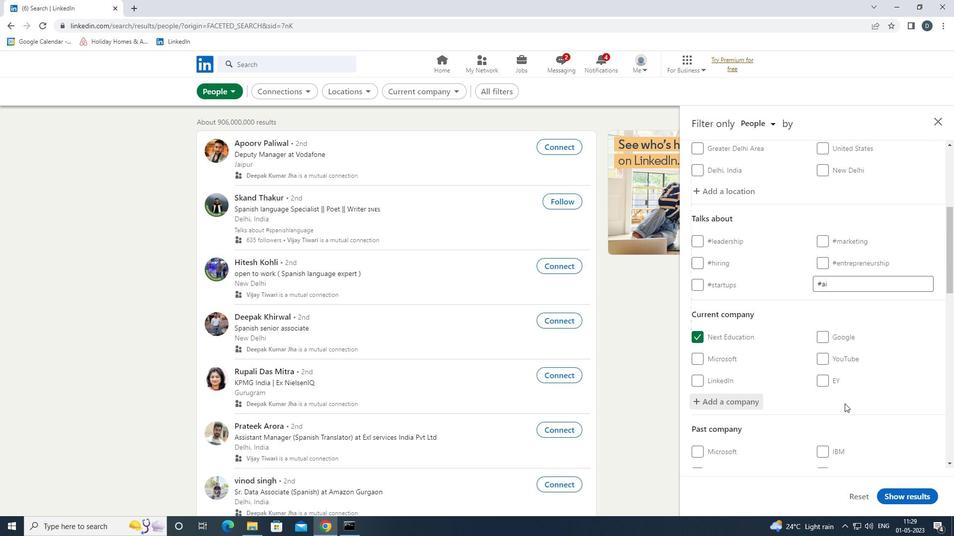 
Action: Mouse scrolled (845, 403) with delta (0, 0)
Screenshot: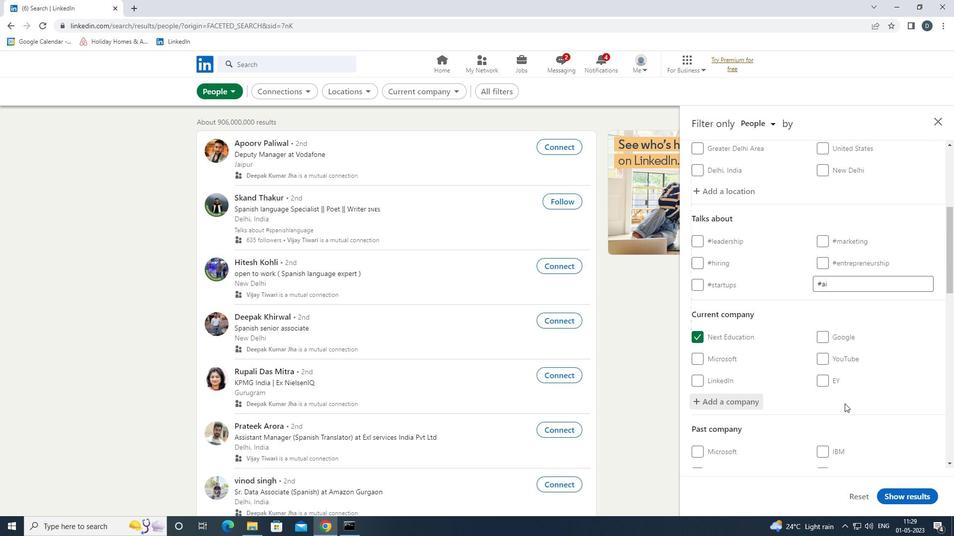 
Action: Mouse moved to (842, 404)
Screenshot: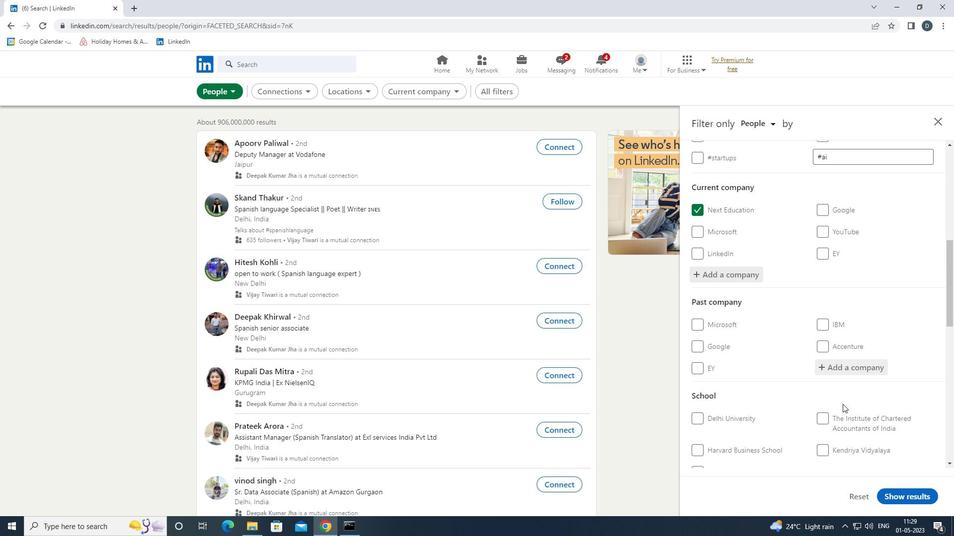 
Action: Mouse scrolled (842, 403) with delta (0, 0)
Screenshot: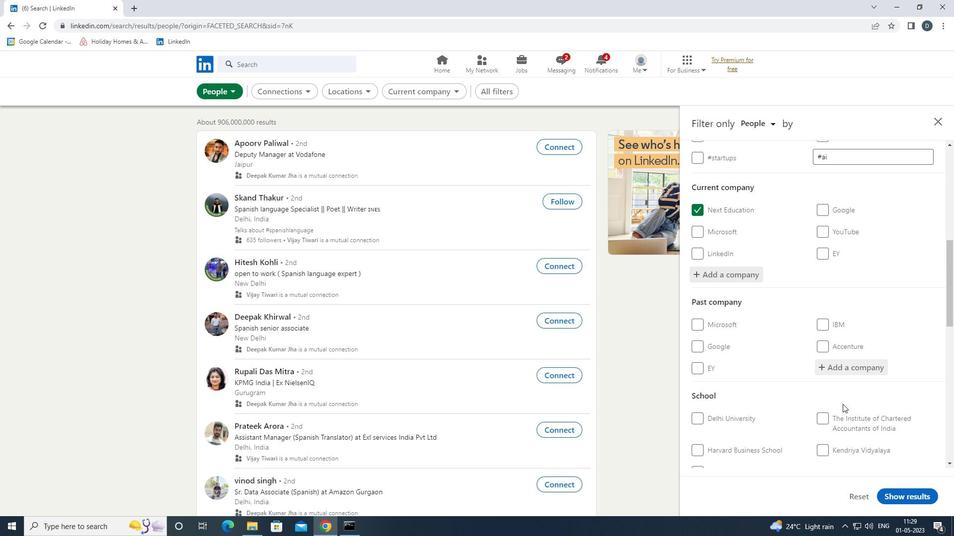 
Action: Mouse scrolled (842, 403) with delta (0, 0)
Screenshot: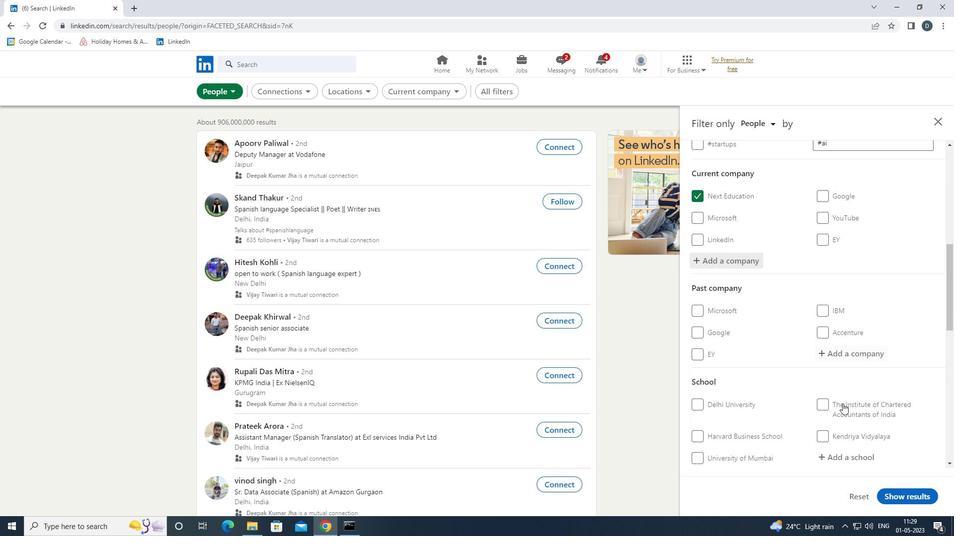 
Action: Mouse moved to (842, 385)
Screenshot: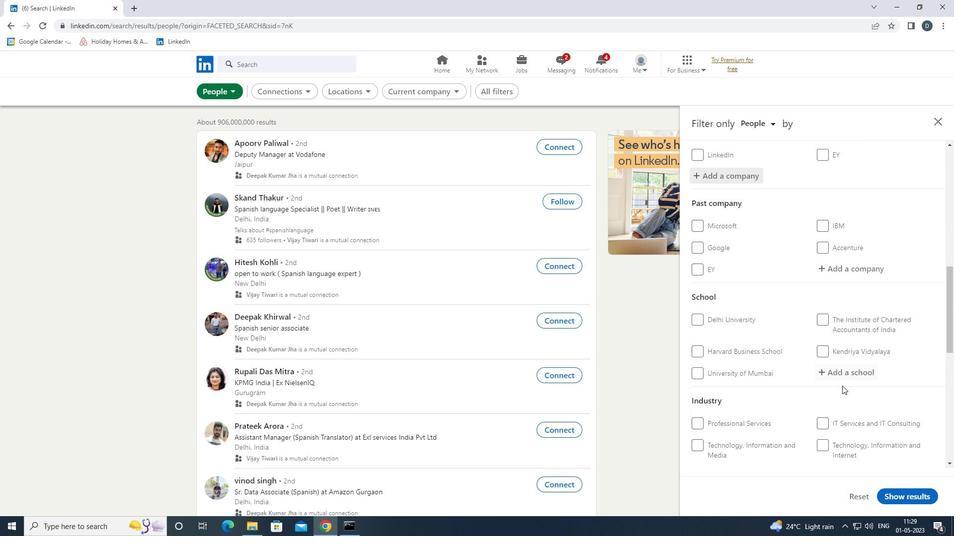 
Action: Mouse pressed left at (842, 385)
Screenshot: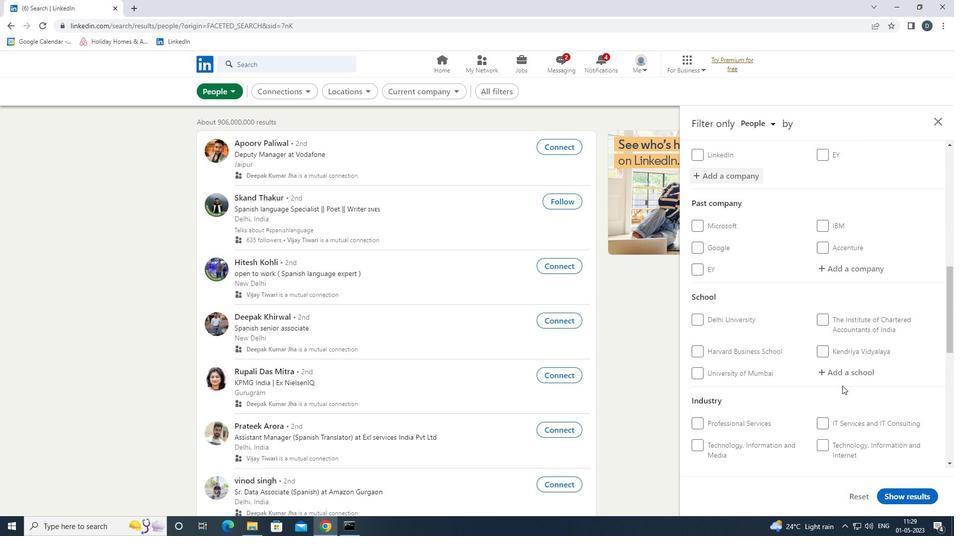 
Action: Mouse moved to (851, 369)
Screenshot: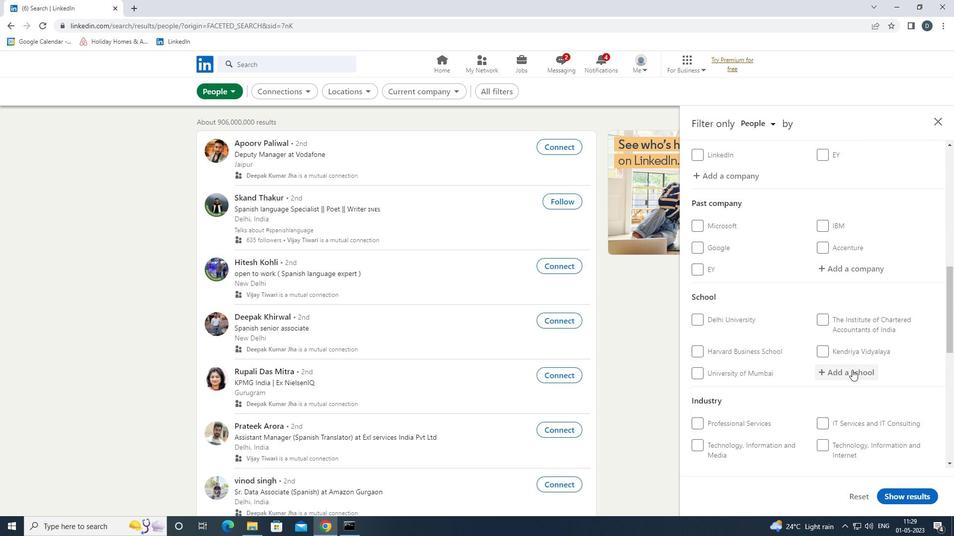 
Action: Mouse pressed left at (851, 369)
Screenshot: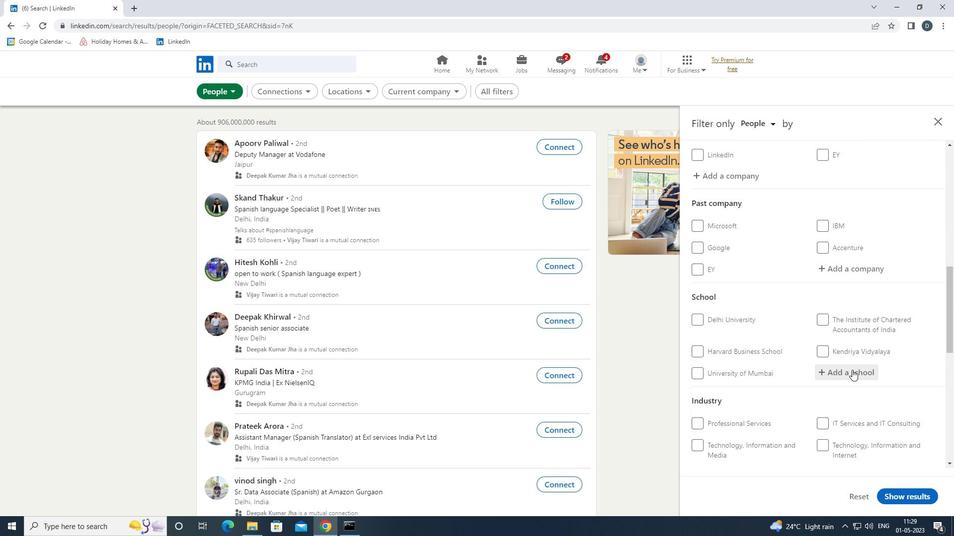 
Action: Key pressed <Key.shift><Key.shift>ILSC<Key.space><Key.shift>EDUCAT<Key.down><Key.enter>
Screenshot: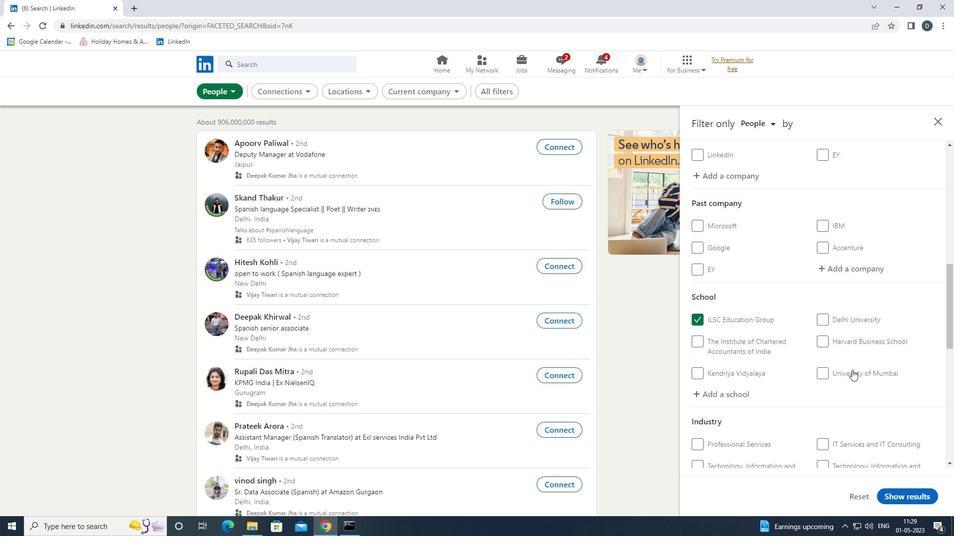 
Action: Mouse moved to (850, 369)
Screenshot: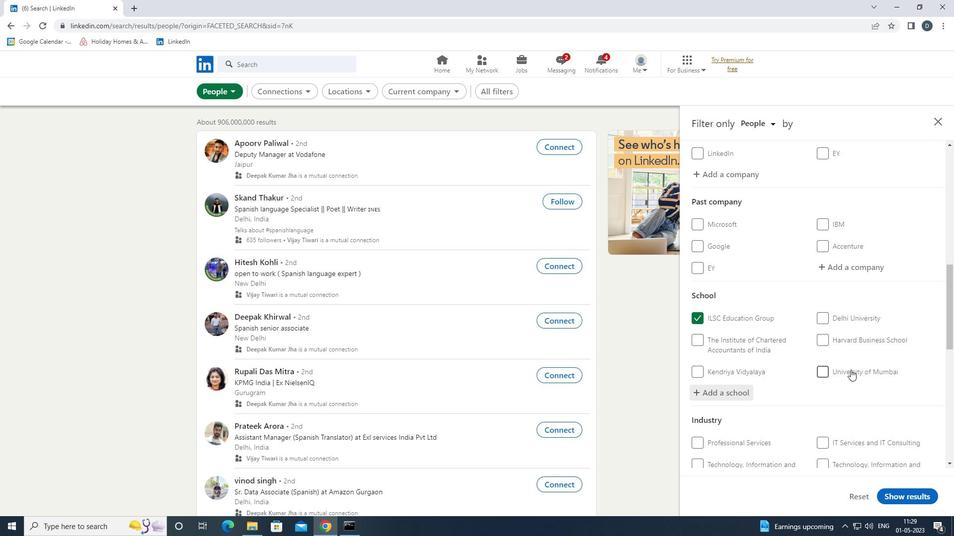 
Action: Mouse scrolled (850, 369) with delta (0, 0)
Screenshot: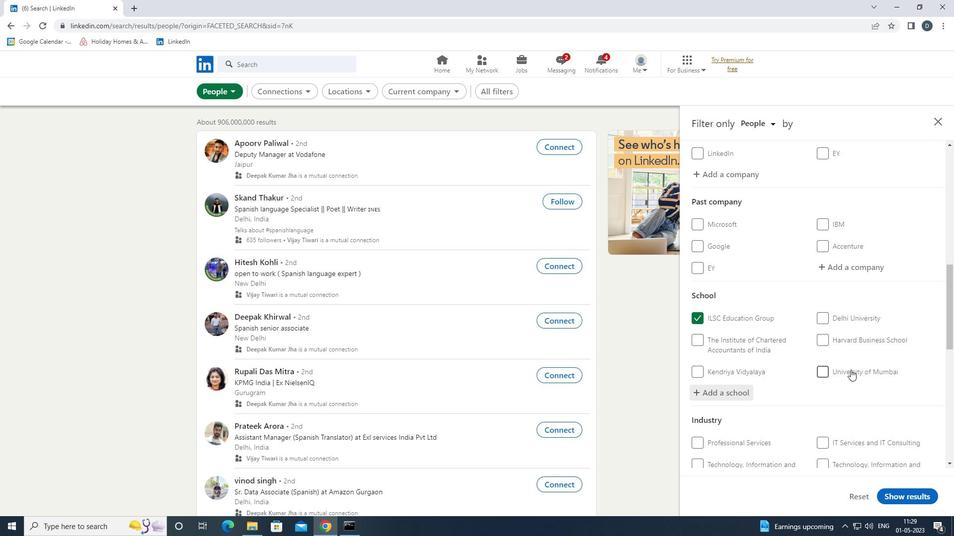 
Action: Mouse scrolled (850, 369) with delta (0, 0)
Screenshot: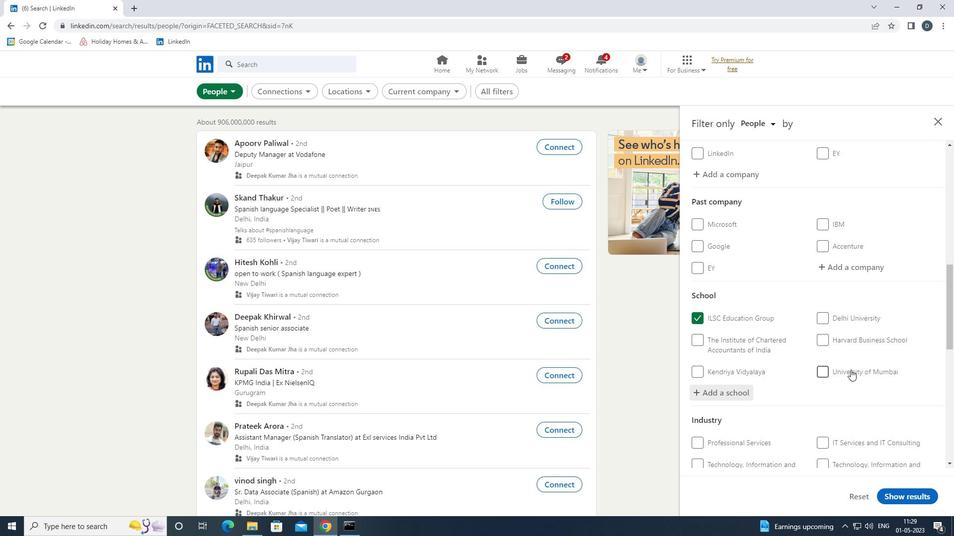 
Action: Mouse scrolled (850, 369) with delta (0, 0)
Screenshot: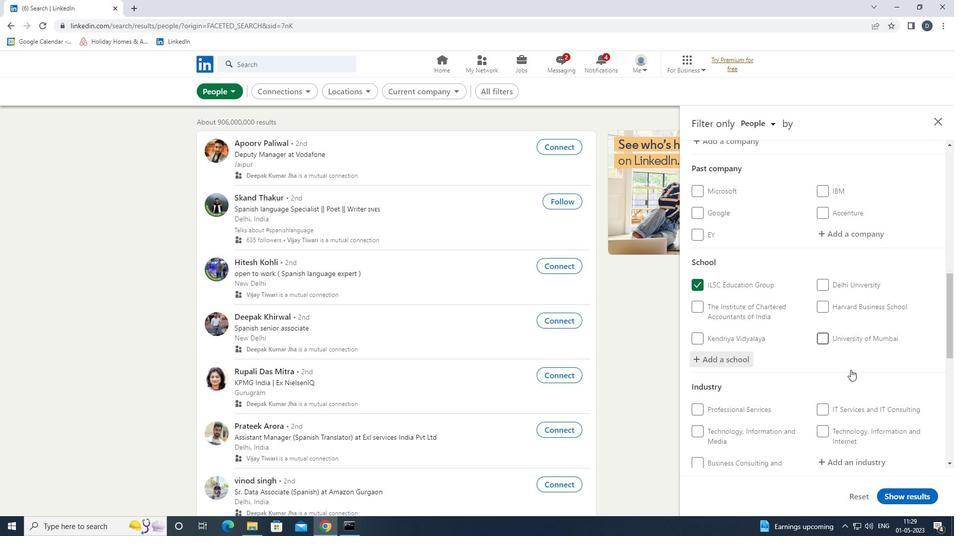
Action: Mouse scrolled (850, 369) with delta (0, 0)
Screenshot: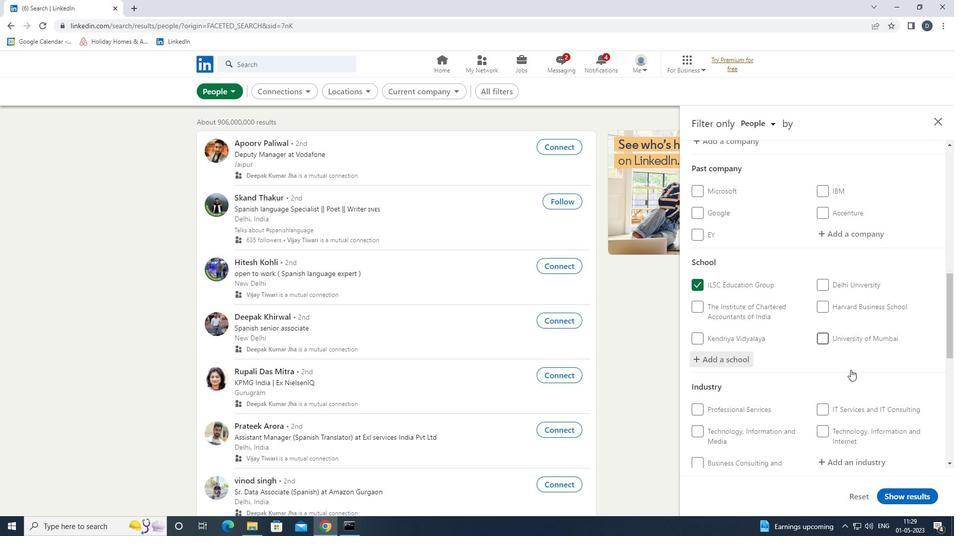 
Action: Mouse moved to (863, 300)
Screenshot: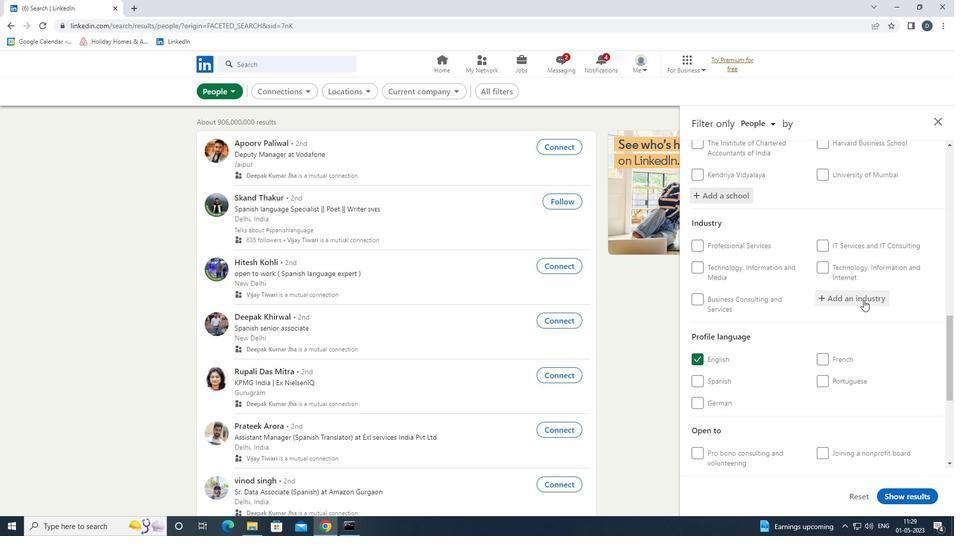 
Action: Mouse pressed left at (863, 300)
Screenshot: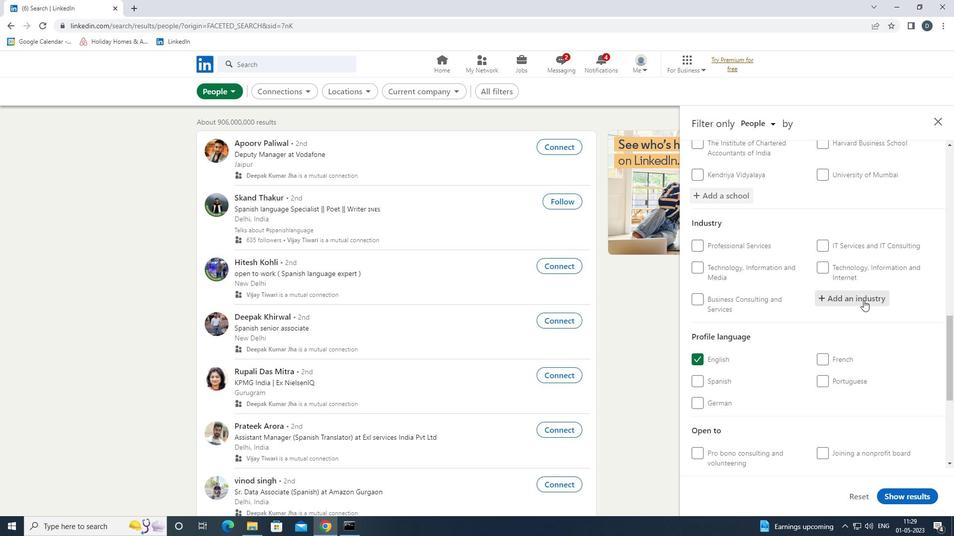 
Action: Mouse moved to (863, 300)
Screenshot: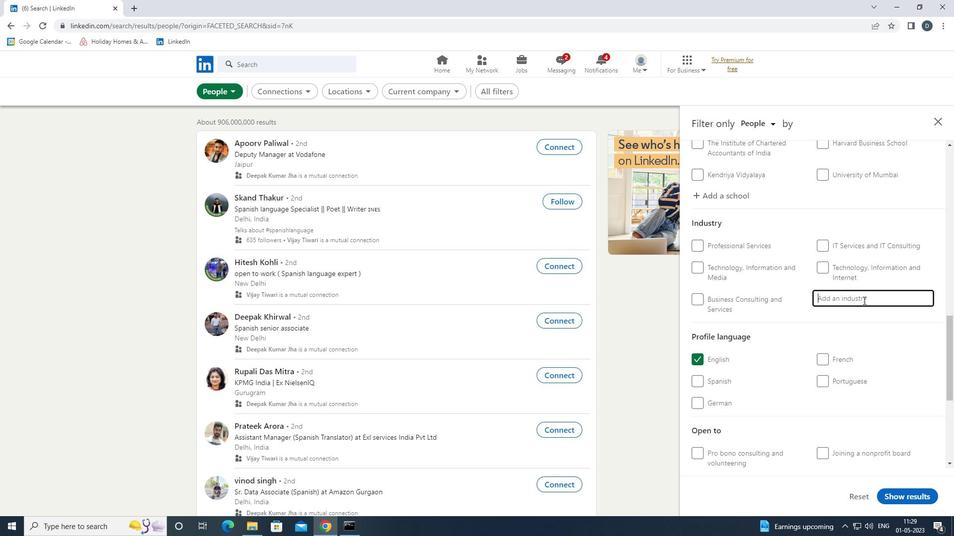 
Action: Key pressed <Key.shift><Key.shift><Key.shift>ECI<Key.backspace>ONOMIC<Key.space><Key.shift>PROGA<Key.backspace><Key.down><Key.enter>
Screenshot: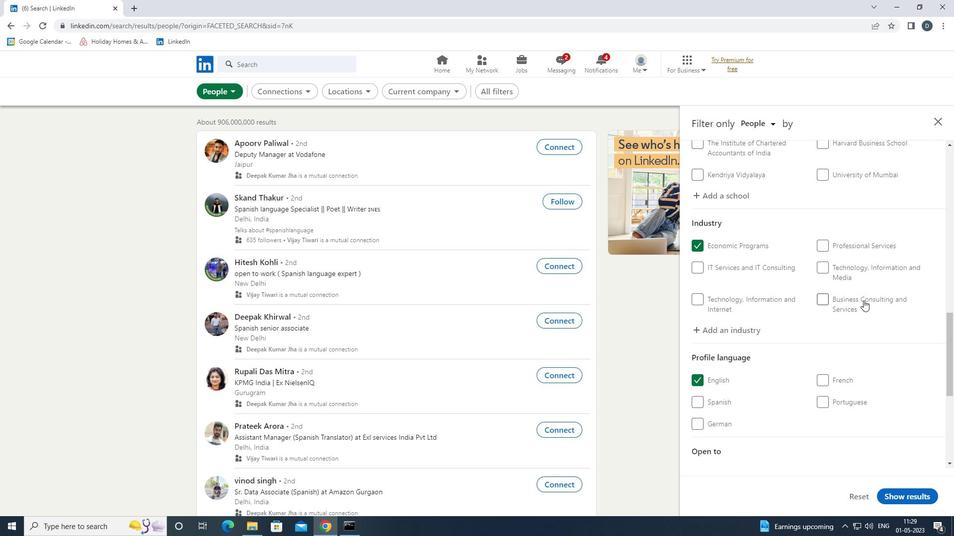 
Action: Mouse moved to (862, 297)
Screenshot: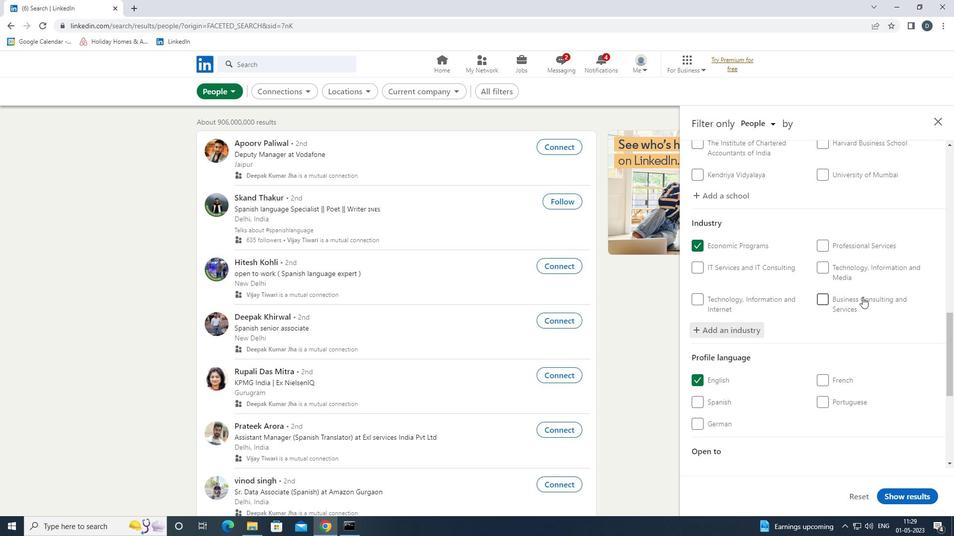 
Action: Mouse scrolled (862, 296) with delta (0, 0)
Screenshot: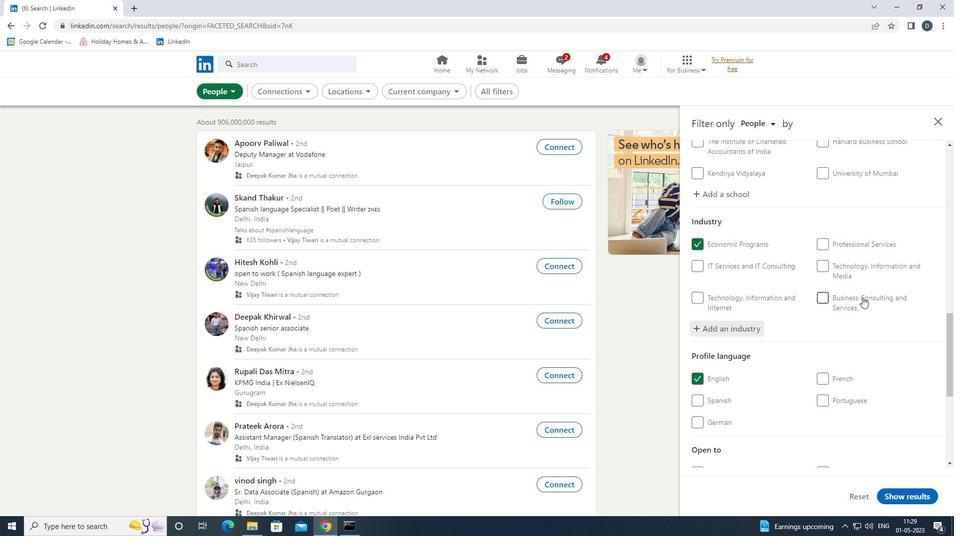 
Action: Mouse scrolled (862, 296) with delta (0, 0)
Screenshot: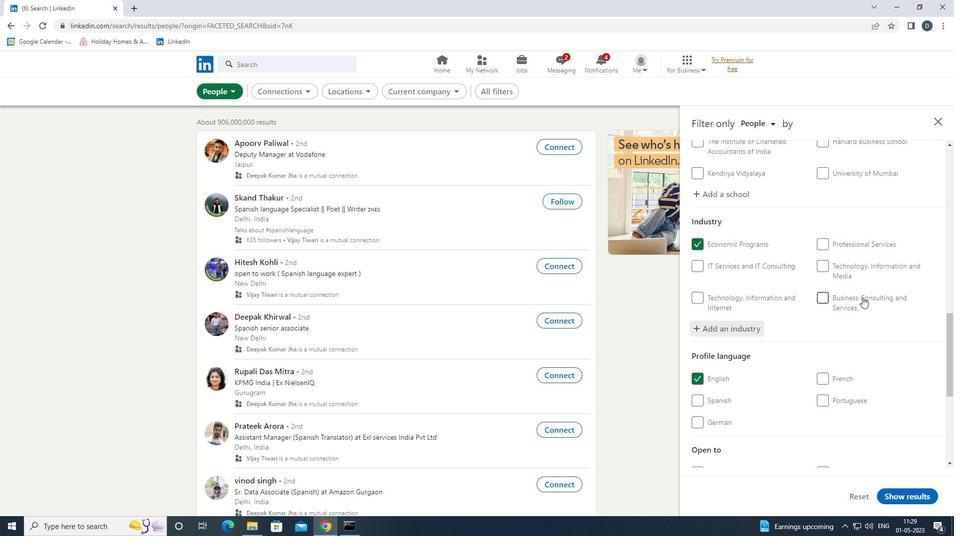 
Action: Mouse scrolled (862, 296) with delta (0, 0)
Screenshot: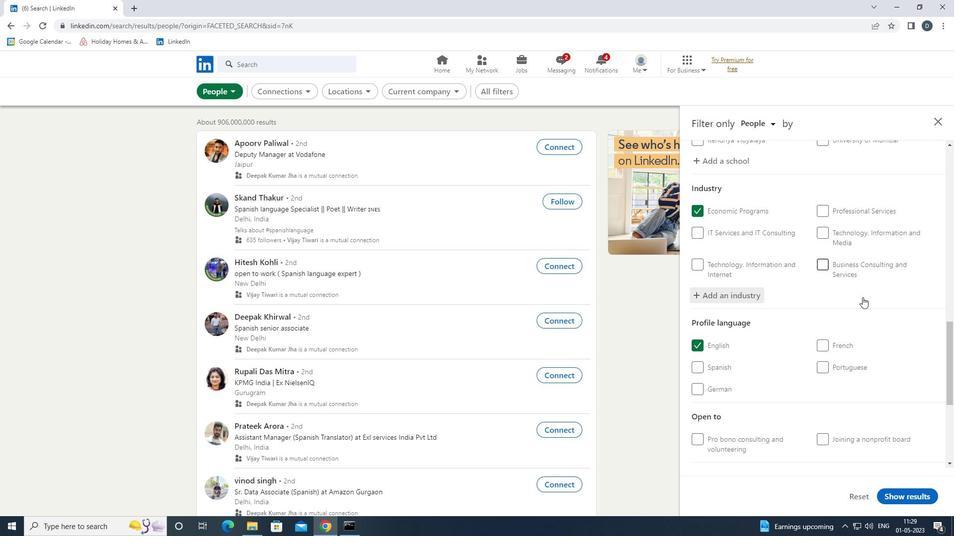 
Action: Mouse scrolled (862, 296) with delta (0, 0)
Screenshot: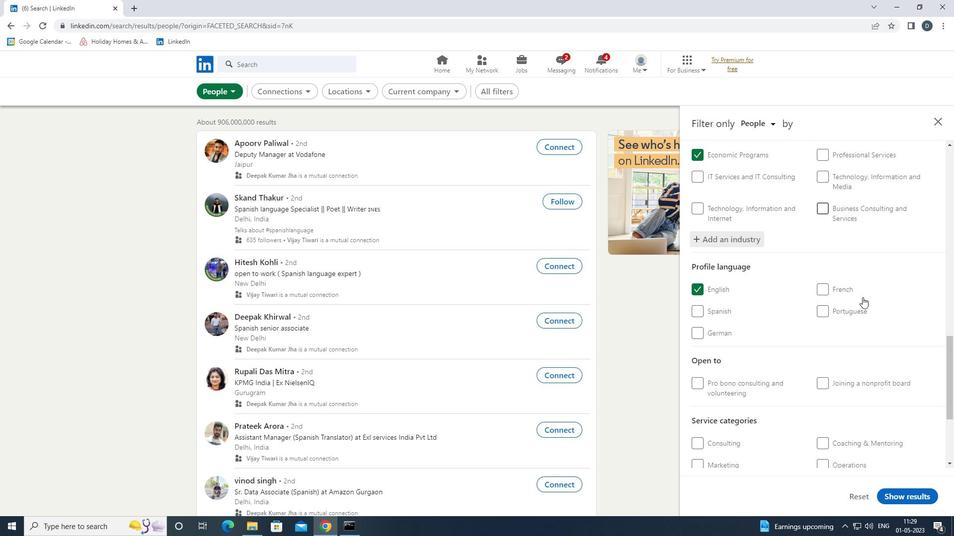 
Action: Mouse moved to (836, 383)
Screenshot: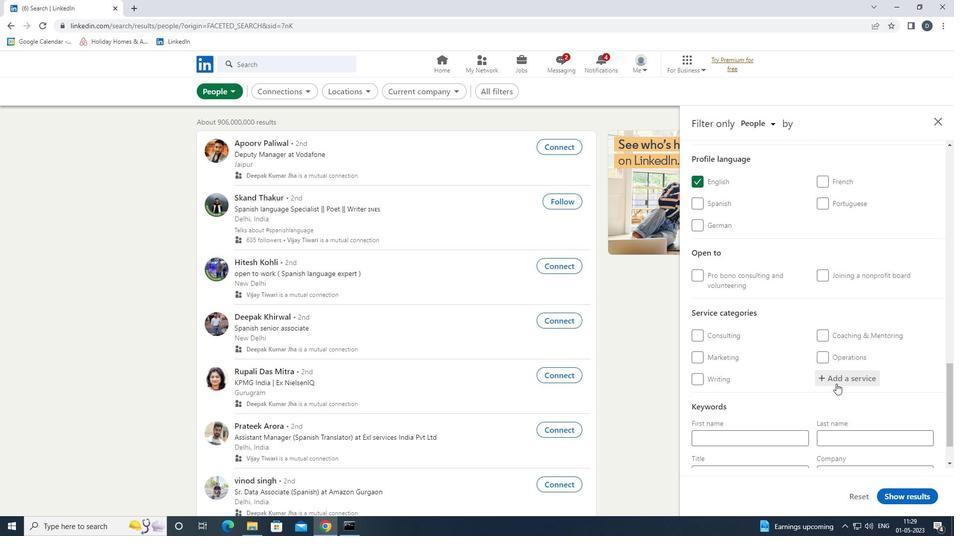 
Action: Mouse pressed left at (836, 383)
Screenshot: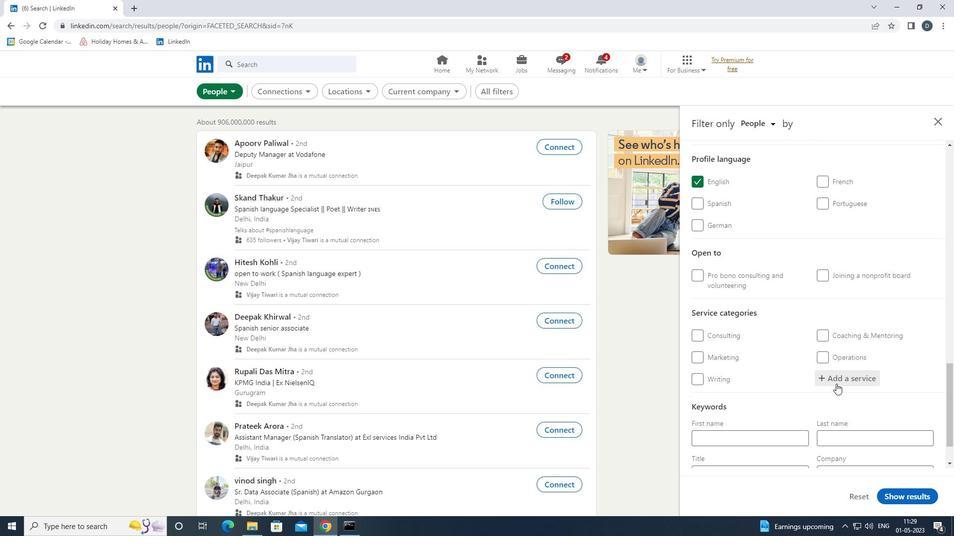 
Action: Key pressed <Key.shift>AUDIO<Key.space><Key.shift>ENG<Key.down><Key.right><Key.enter>
Screenshot: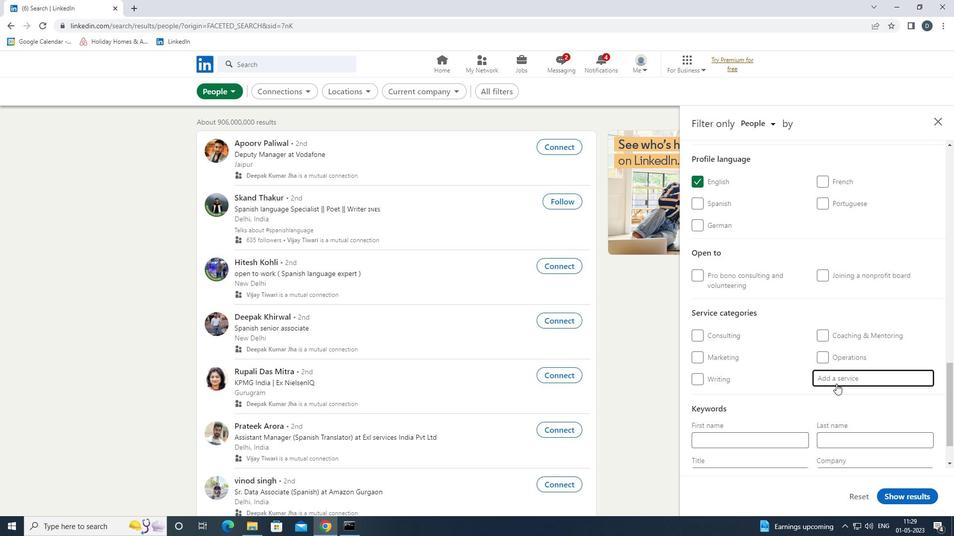
Action: Mouse moved to (829, 384)
Screenshot: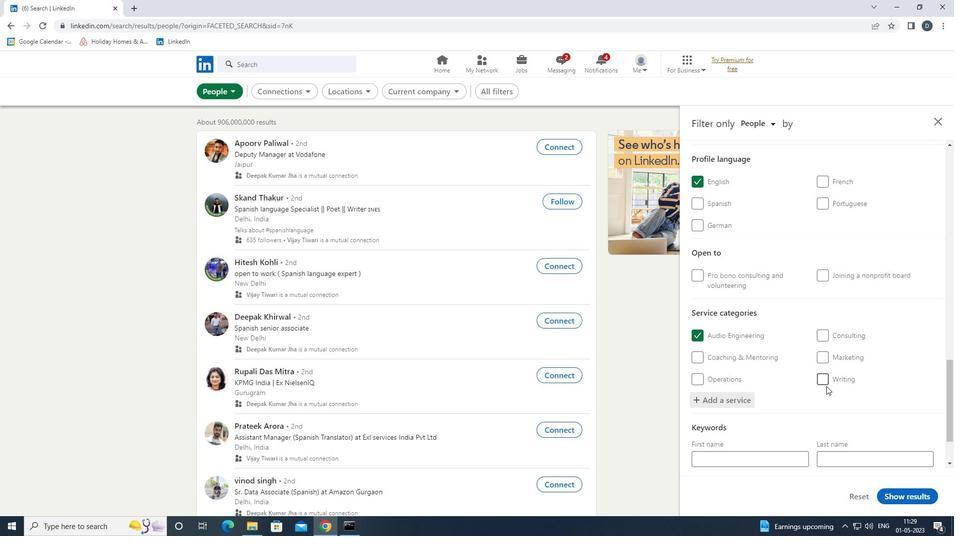
Action: Mouse scrolled (829, 384) with delta (0, 0)
Screenshot: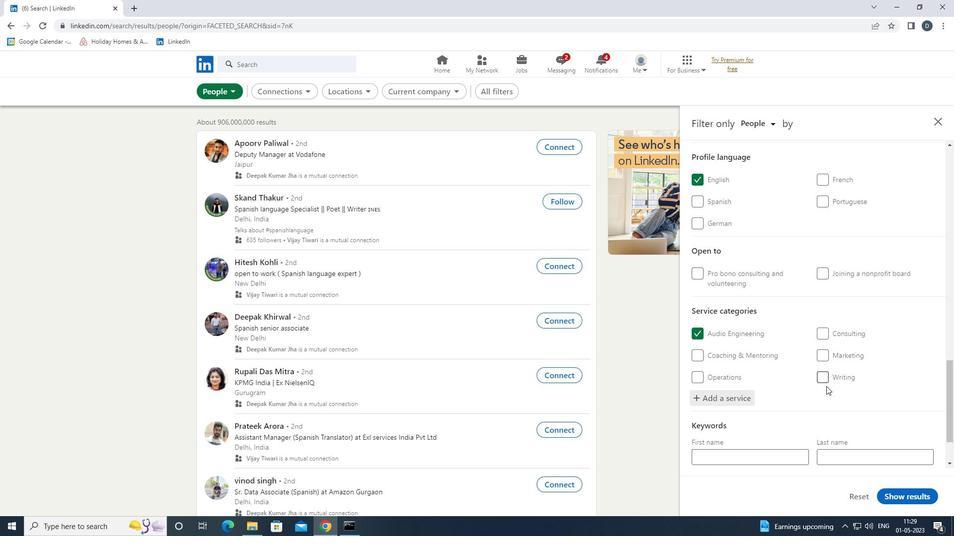
Action: Mouse moved to (827, 385)
Screenshot: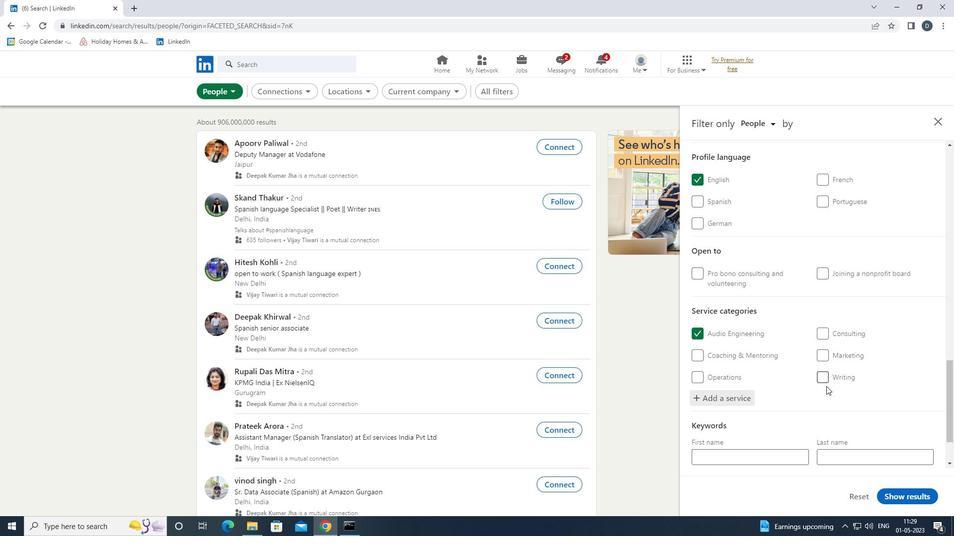 
Action: Mouse scrolled (827, 385) with delta (0, 0)
Screenshot: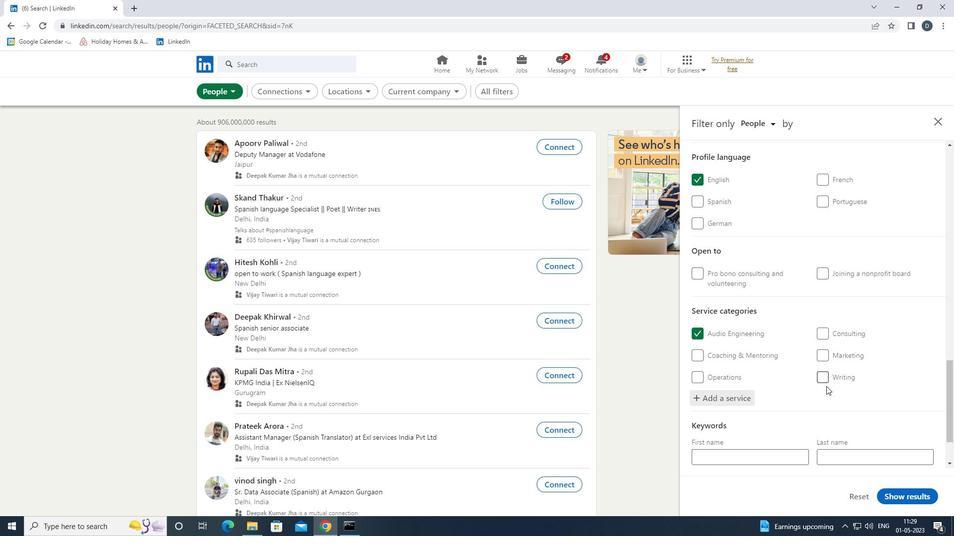 
Action: Mouse moved to (826, 385)
Screenshot: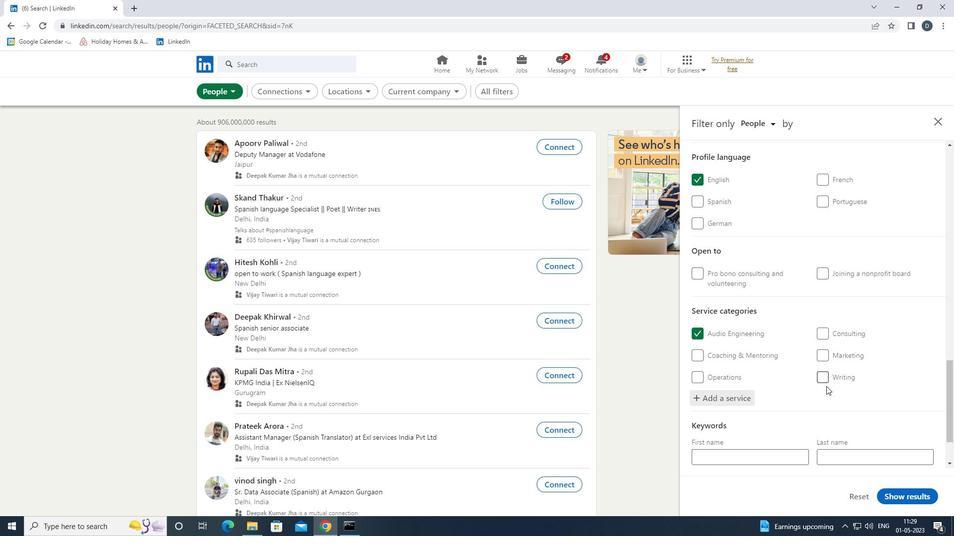 
Action: Mouse scrolled (826, 385) with delta (0, 0)
Screenshot: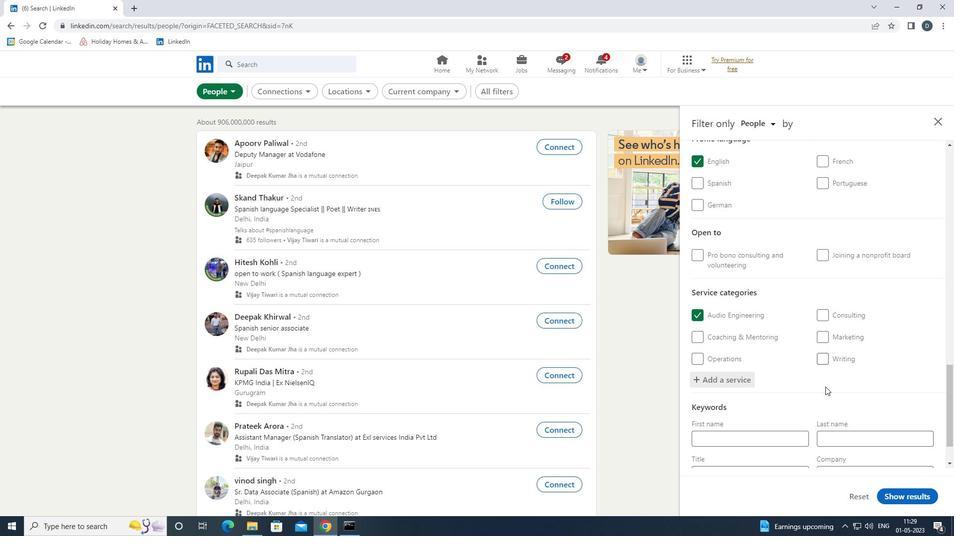 
Action: Mouse moved to (826, 386)
Screenshot: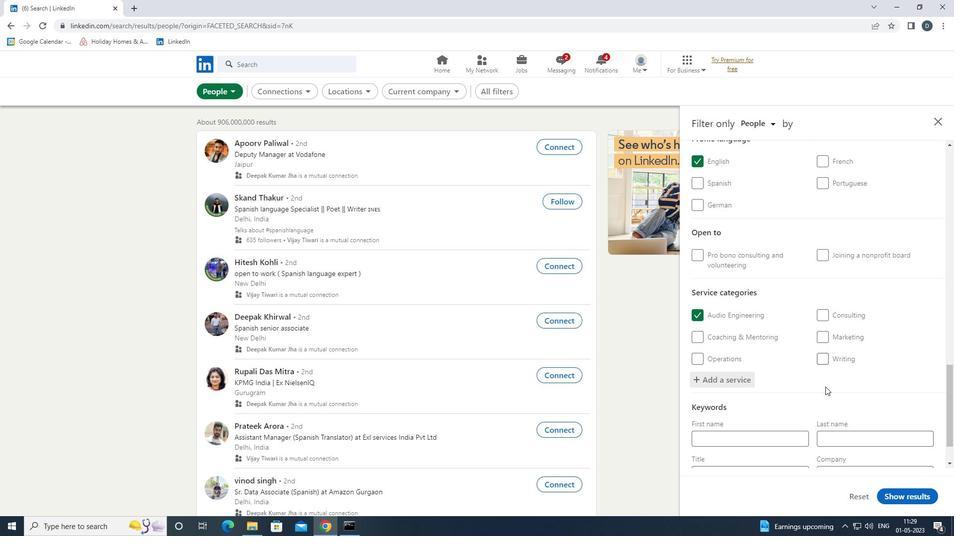 
Action: Mouse scrolled (826, 385) with delta (0, 0)
Screenshot: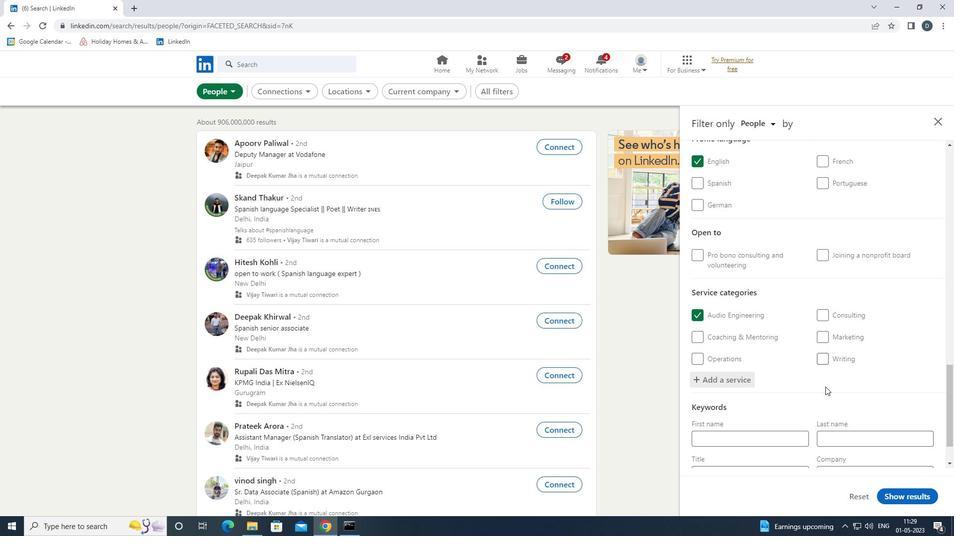 
Action: Mouse scrolled (826, 385) with delta (0, 0)
Screenshot: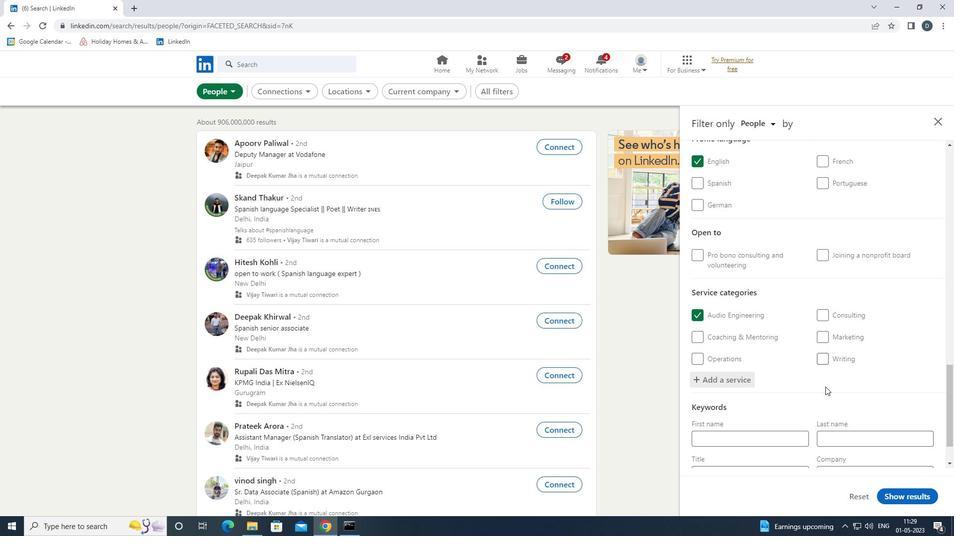 
Action: Mouse moved to (779, 419)
Screenshot: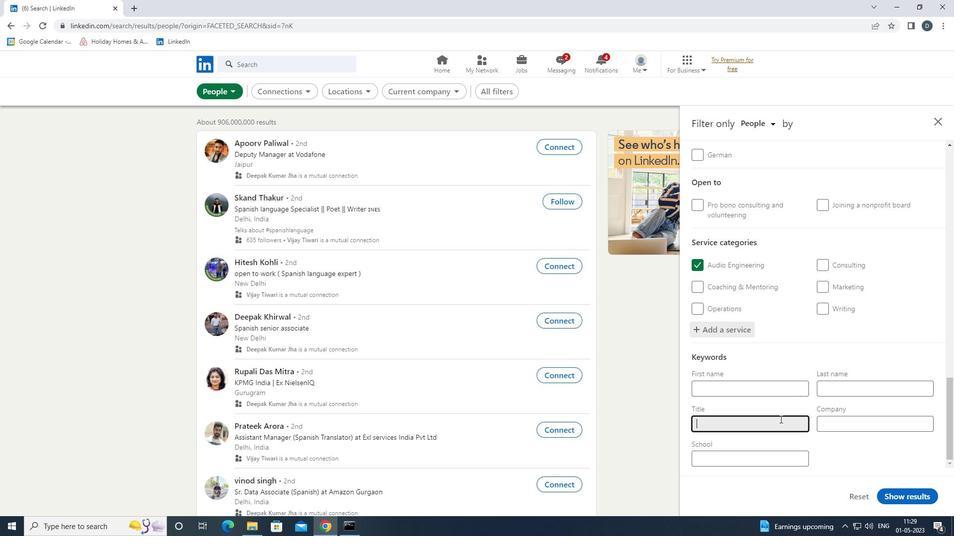 
Action: Mouse pressed left at (779, 419)
Screenshot: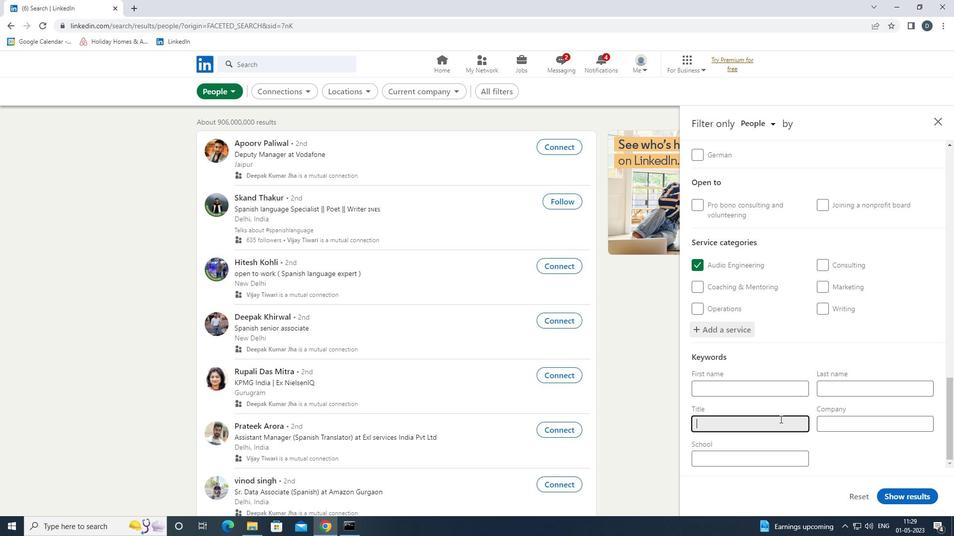 
Action: Key pressed <Key.shift><Key.shift><Key.shift><Key.shift><Key.shift>FARM<Key.space><Key.shift>WORKER
Screenshot: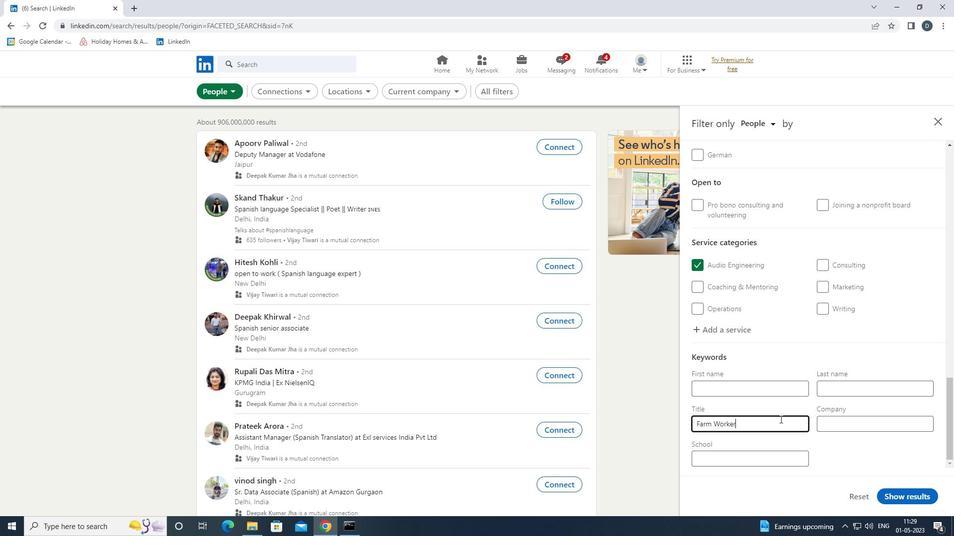 
Action: Mouse moved to (909, 493)
Screenshot: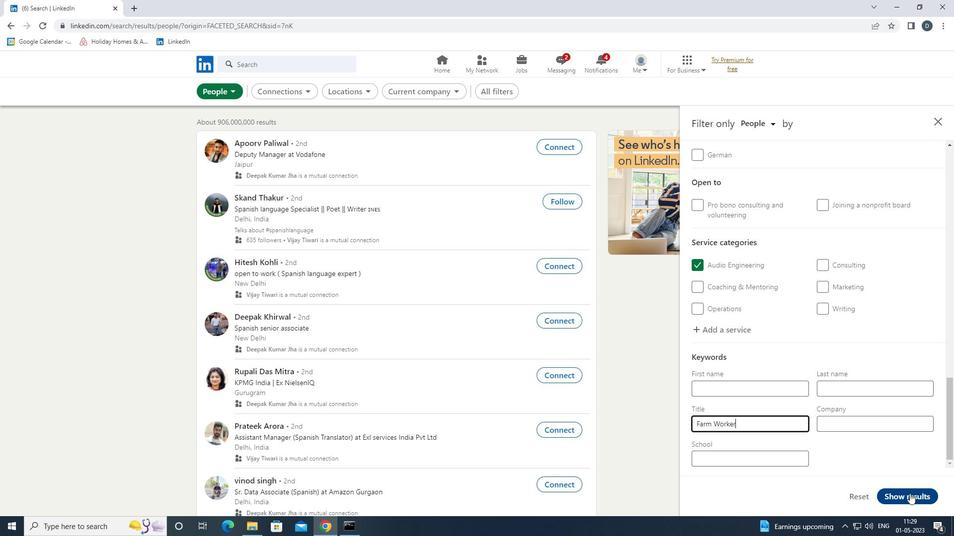 
Action: Mouse pressed left at (909, 493)
Screenshot: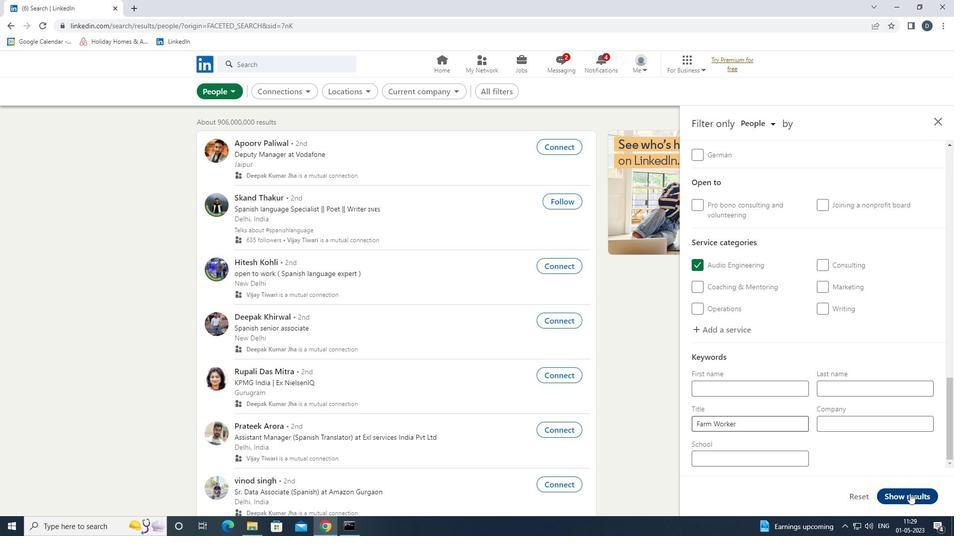 
Action: Mouse moved to (755, 340)
Screenshot: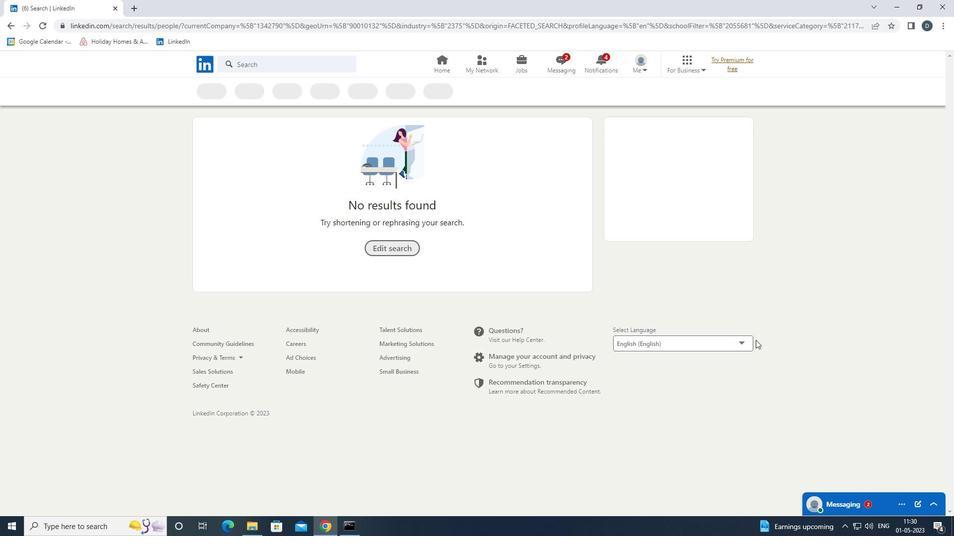 
